 Task: Search one way flight ticket for 1 adult, 6 children, 1 infant in seat and 1 infant on lap in business from Grand Forks: Grand Forks International Airport to Rock Springs: Southwest Wyoming Regional Airport (rock Springs Sweetwater County Airport) on 8-5-2023. Number of bags: 2 checked bags. Price is upto 95000. Outbound departure time preference is 17:45.
Action: Mouse moved to (355, 291)
Screenshot: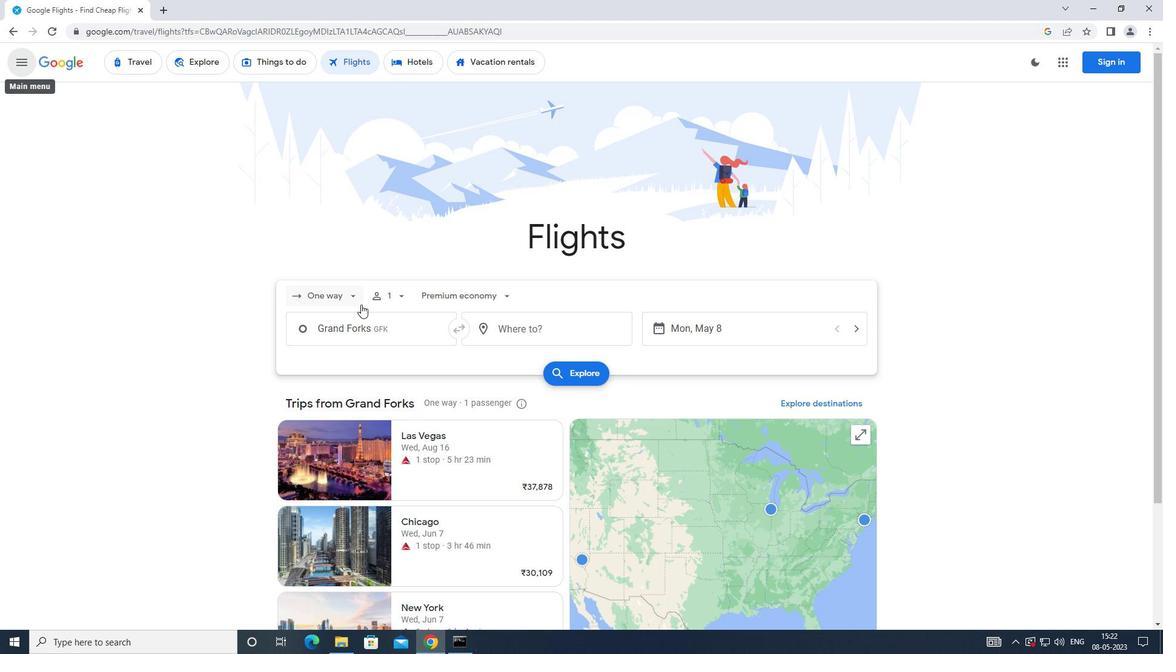 
Action: Mouse pressed left at (355, 291)
Screenshot: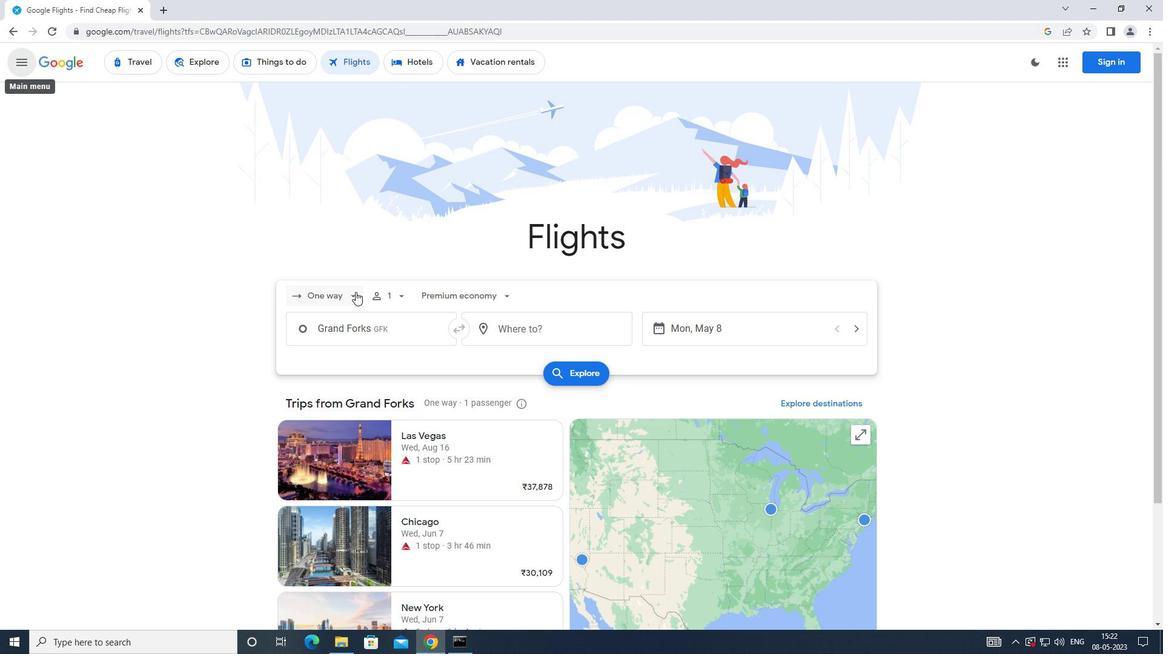 
Action: Mouse moved to (350, 358)
Screenshot: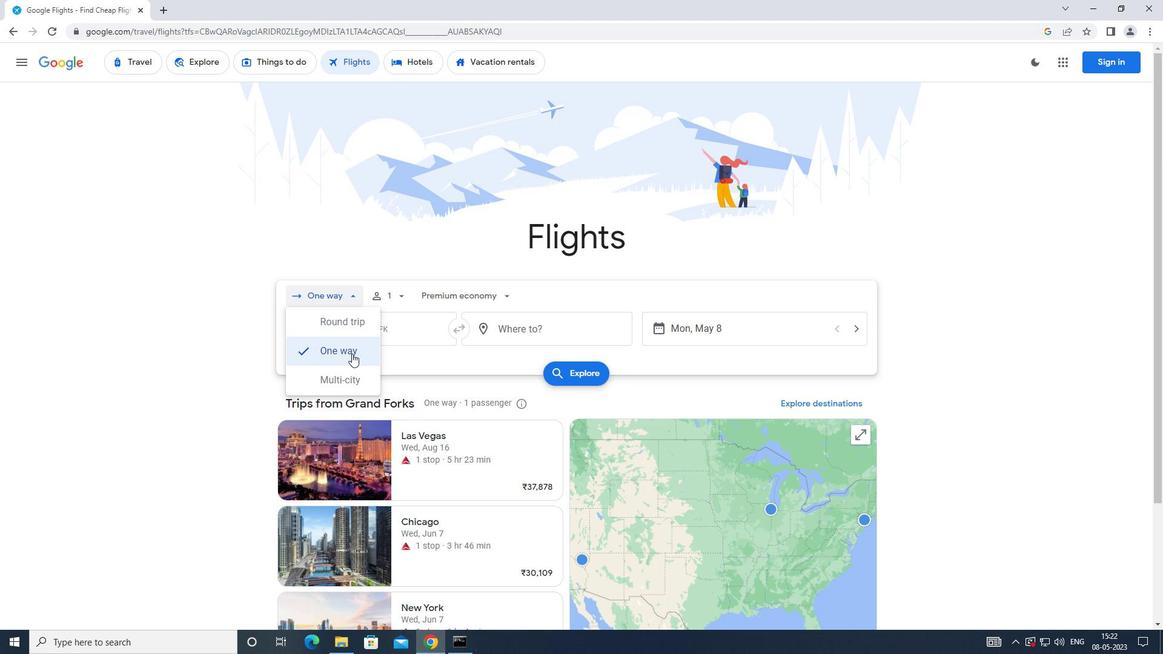 
Action: Mouse pressed left at (350, 358)
Screenshot: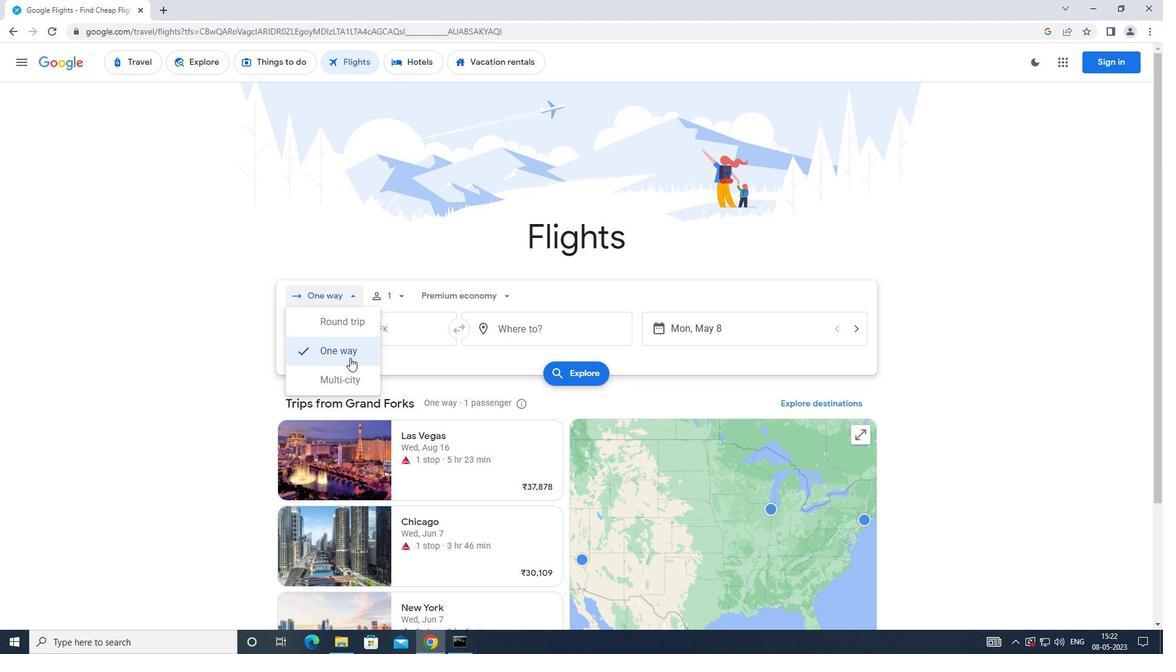 
Action: Mouse moved to (402, 298)
Screenshot: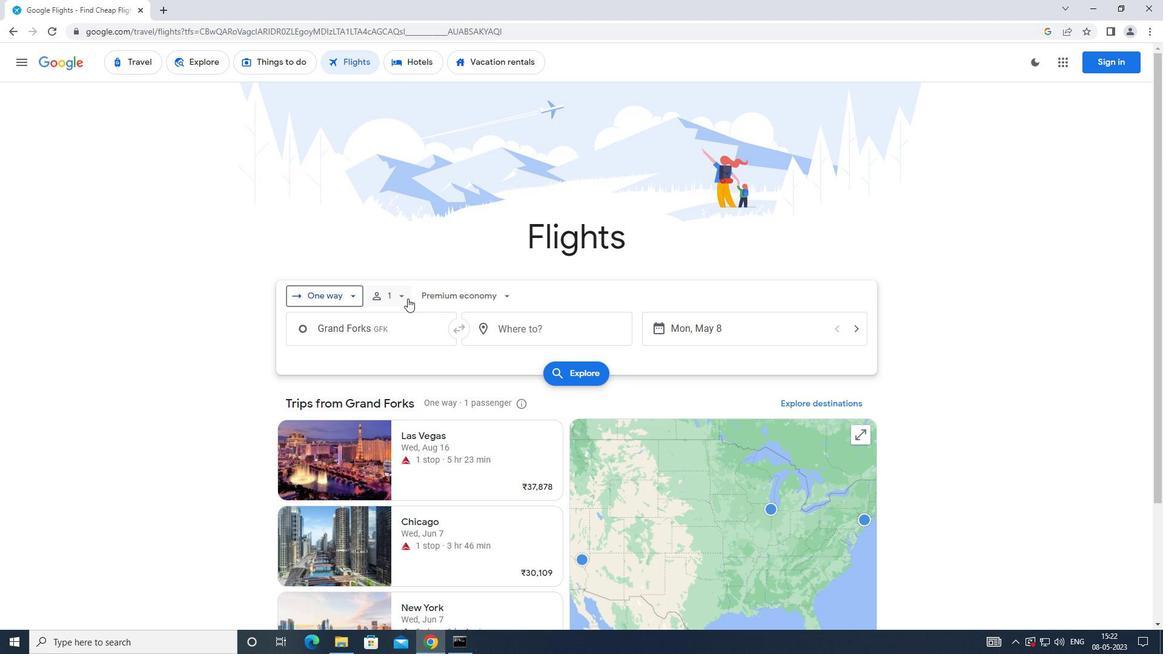 
Action: Mouse pressed left at (402, 298)
Screenshot: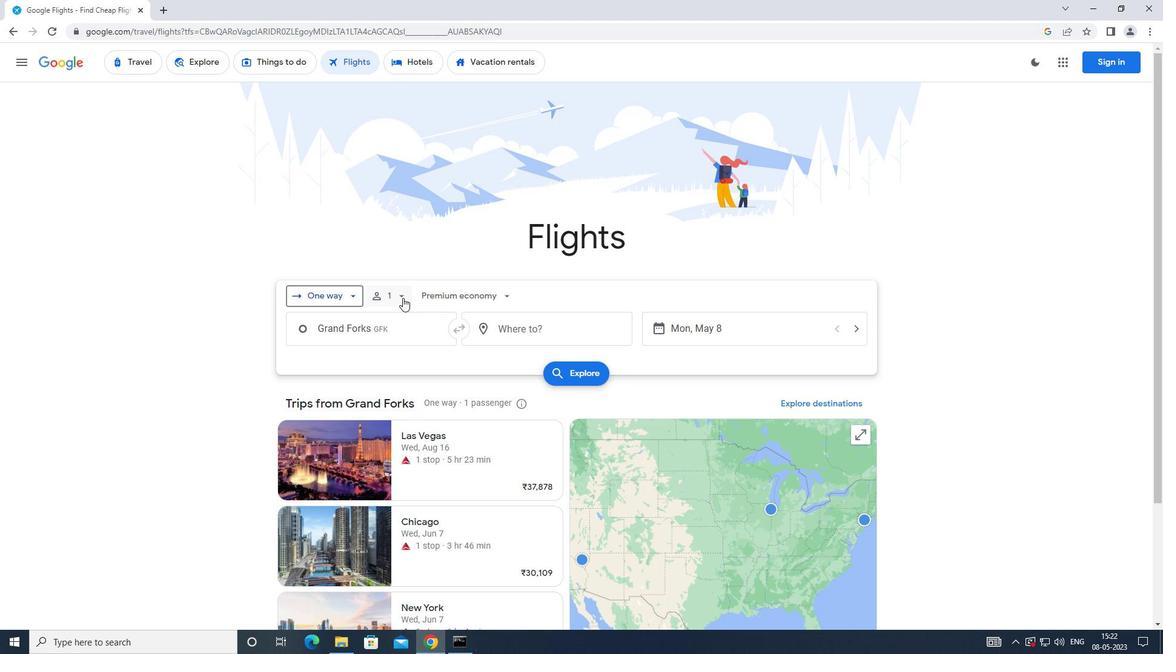 
Action: Mouse moved to (493, 354)
Screenshot: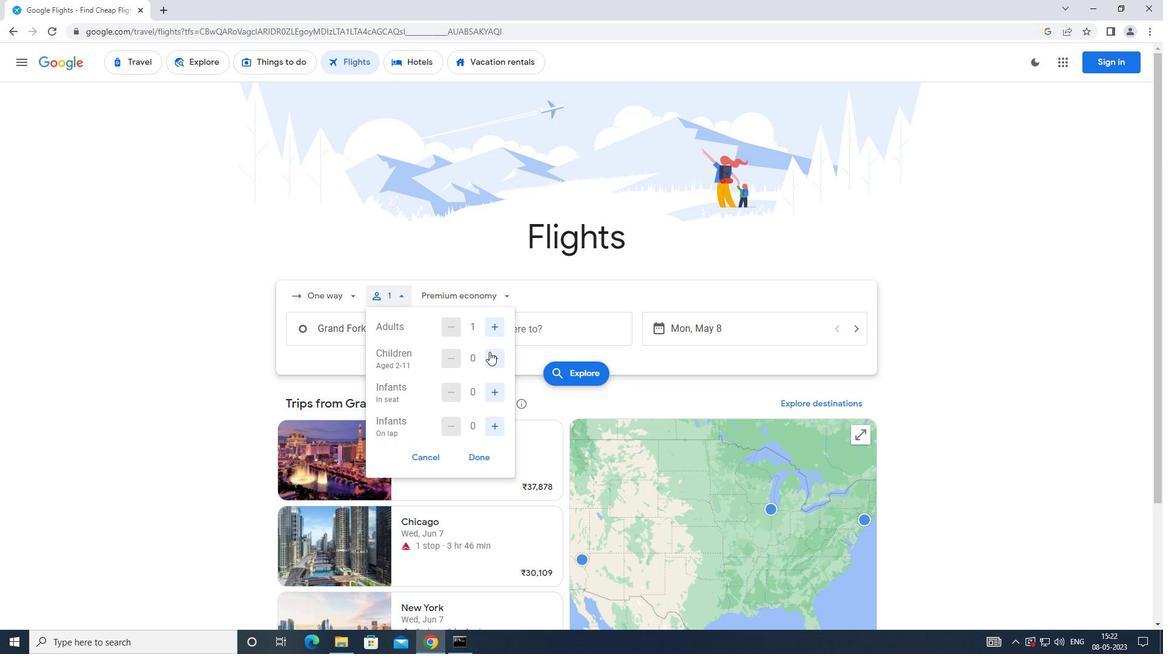 
Action: Mouse pressed left at (493, 354)
Screenshot: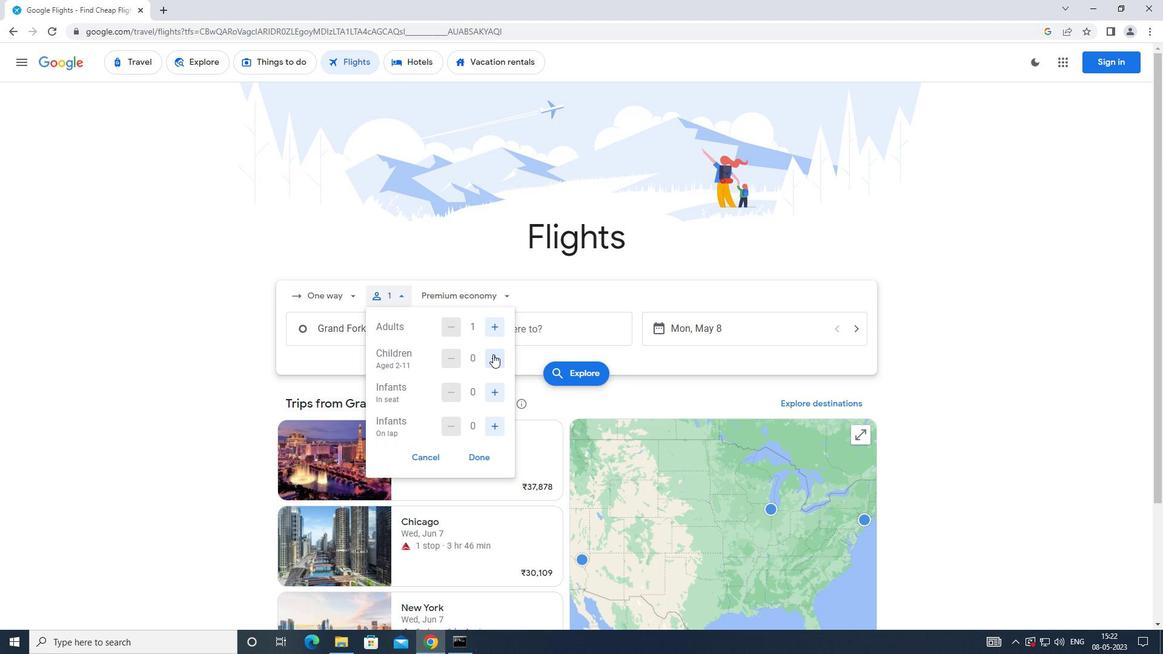 
Action: Mouse pressed left at (493, 354)
Screenshot: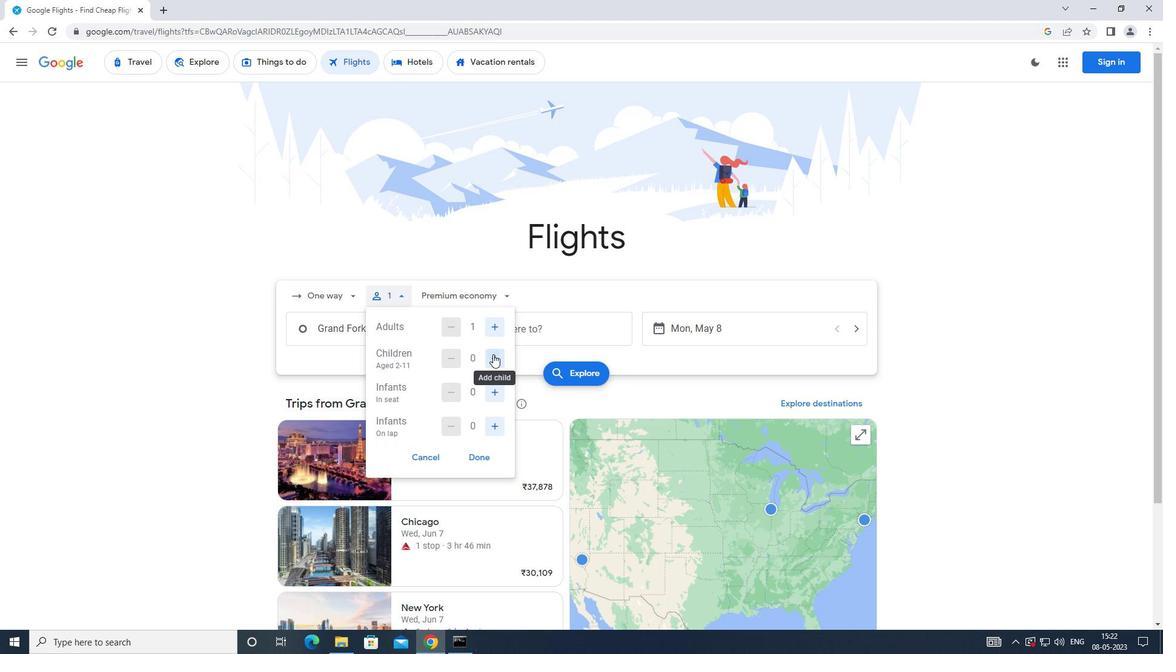 
Action: Mouse pressed left at (493, 354)
Screenshot: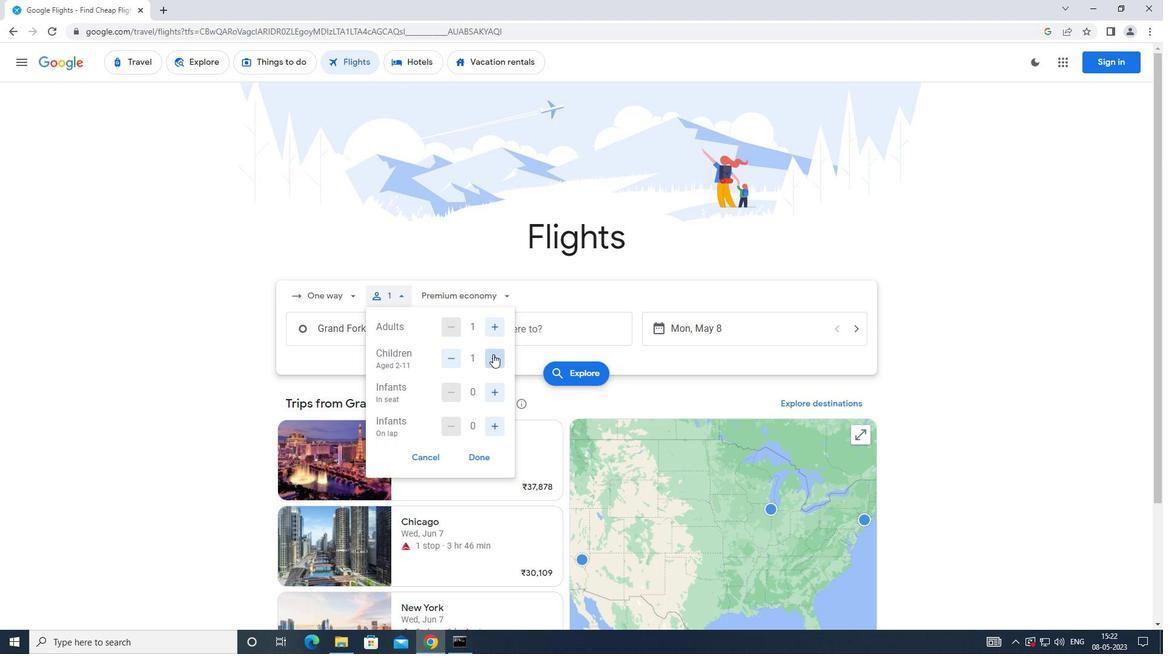 
Action: Mouse pressed left at (493, 354)
Screenshot: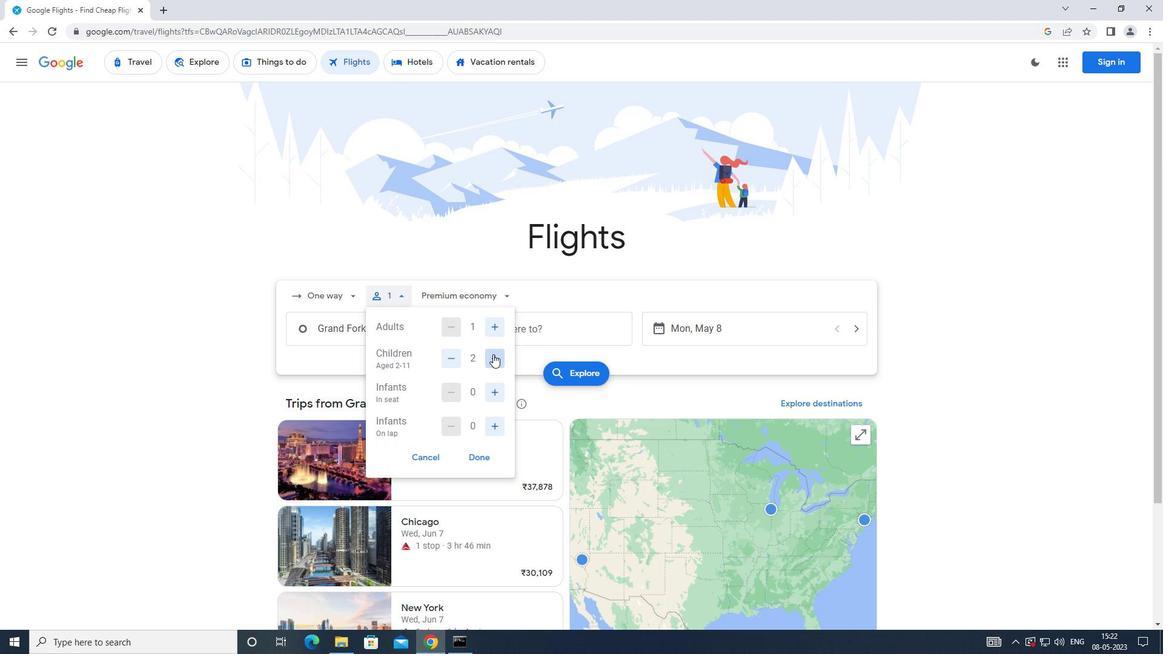 
Action: Mouse pressed left at (493, 354)
Screenshot: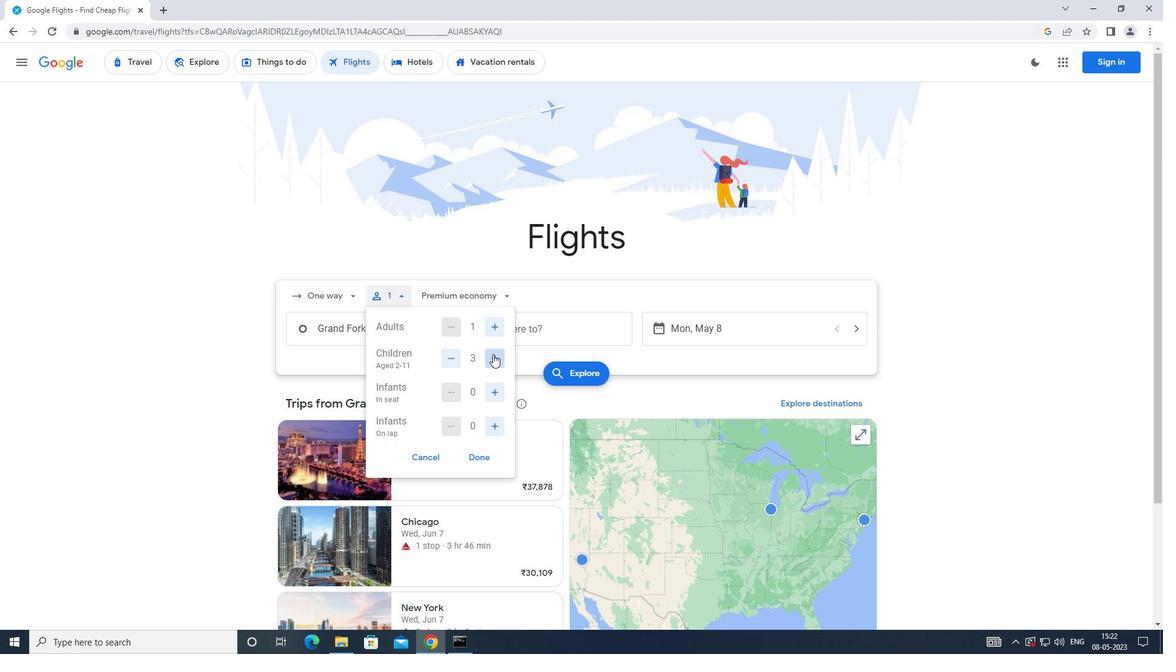 
Action: Mouse moved to (496, 359)
Screenshot: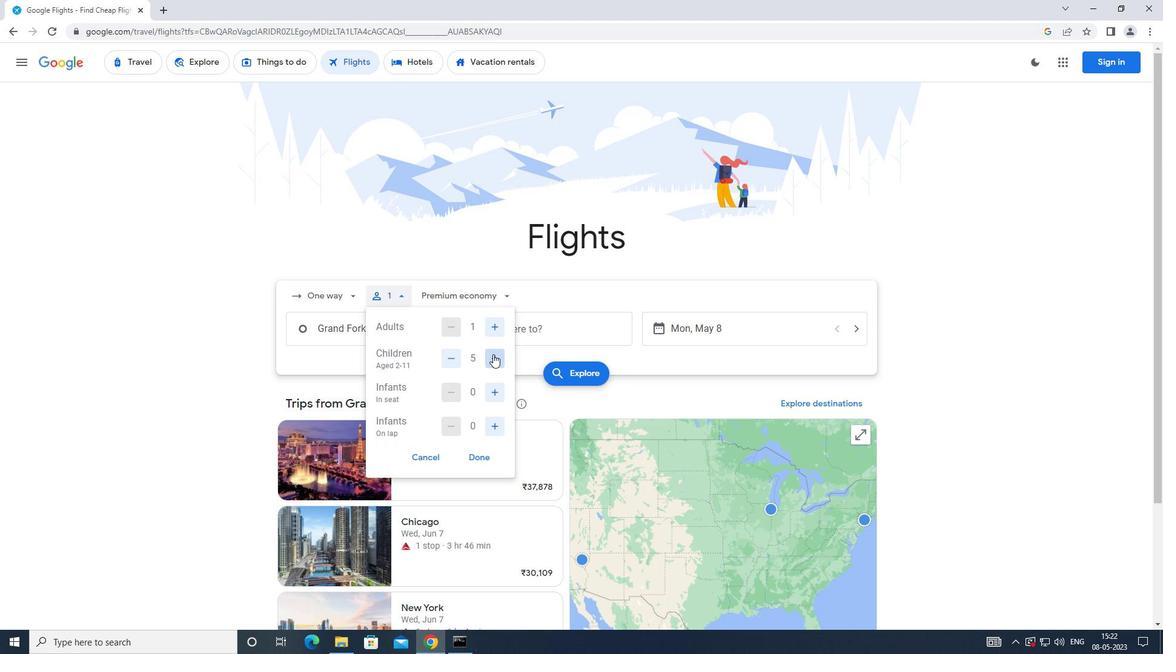 
Action: Mouse pressed left at (496, 359)
Screenshot: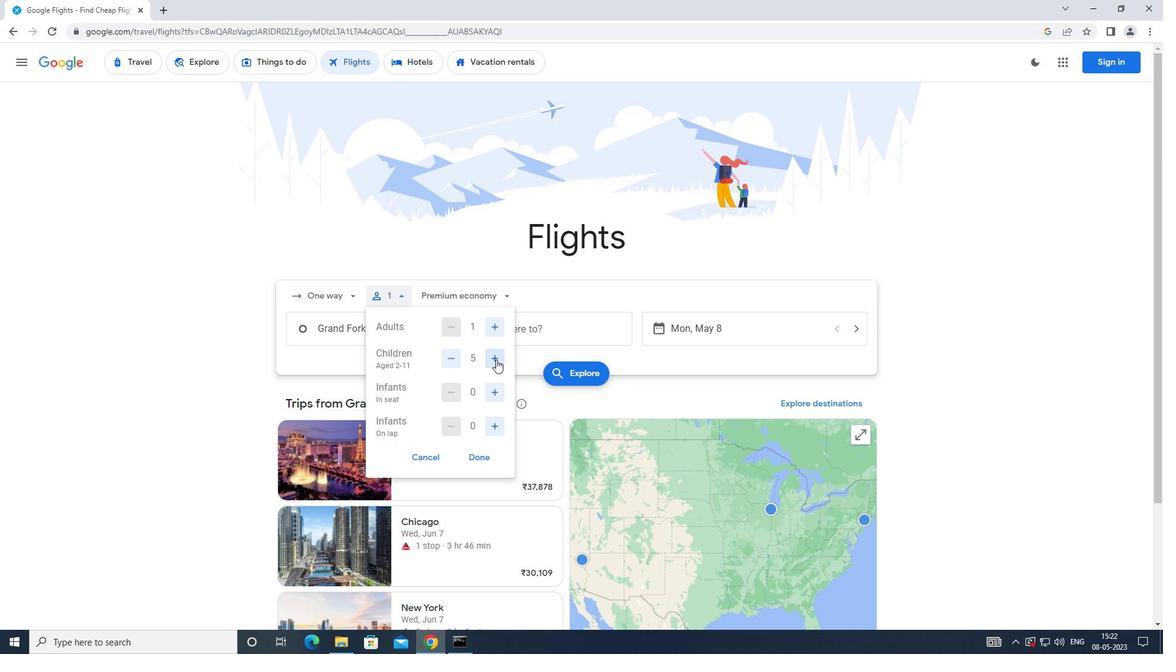 
Action: Mouse moved to (496, 390)
Screenshot: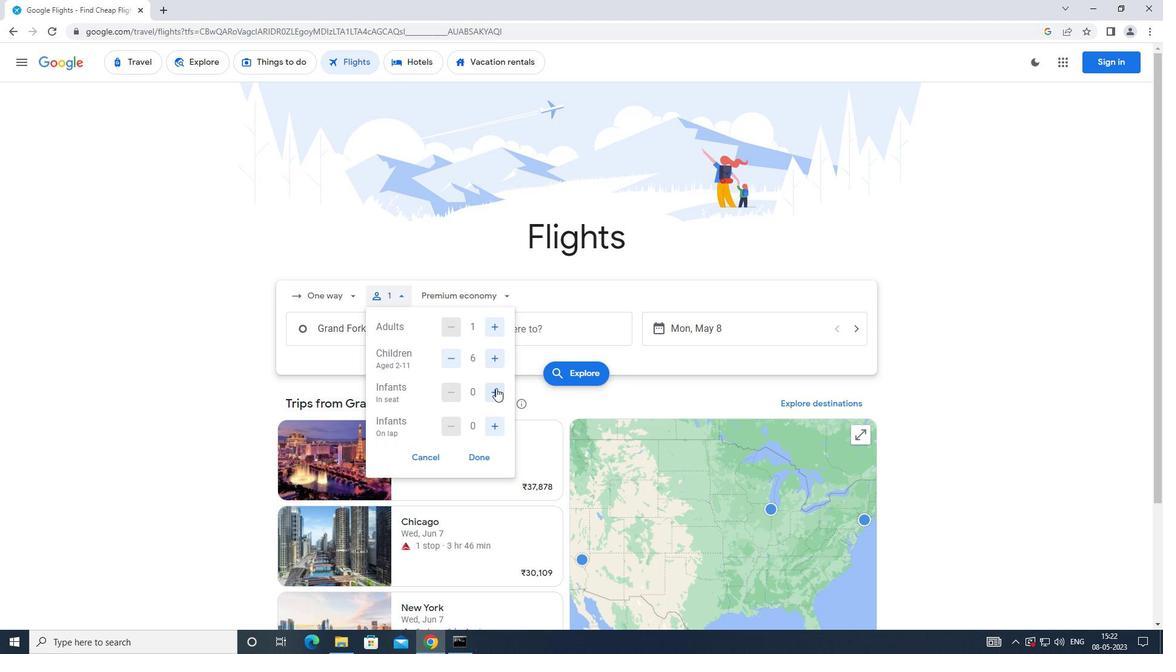
Action: Mouse pressed left at (496, 390)
Screenshot: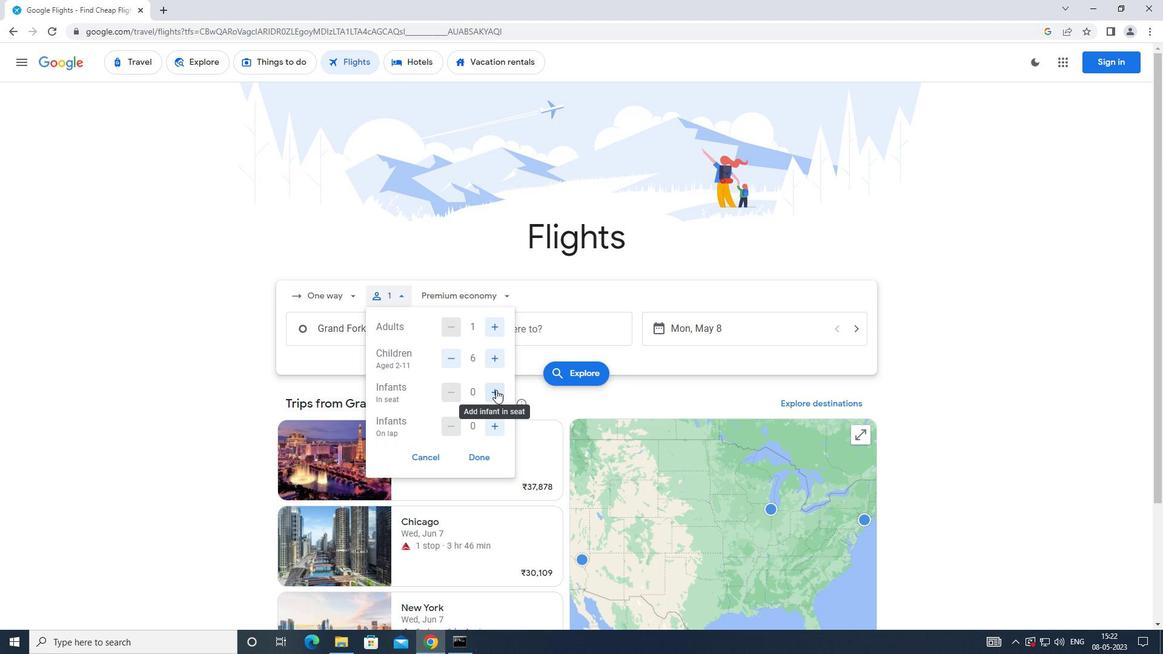 
Action: Mouse moved to (494, 422)
Screenshot: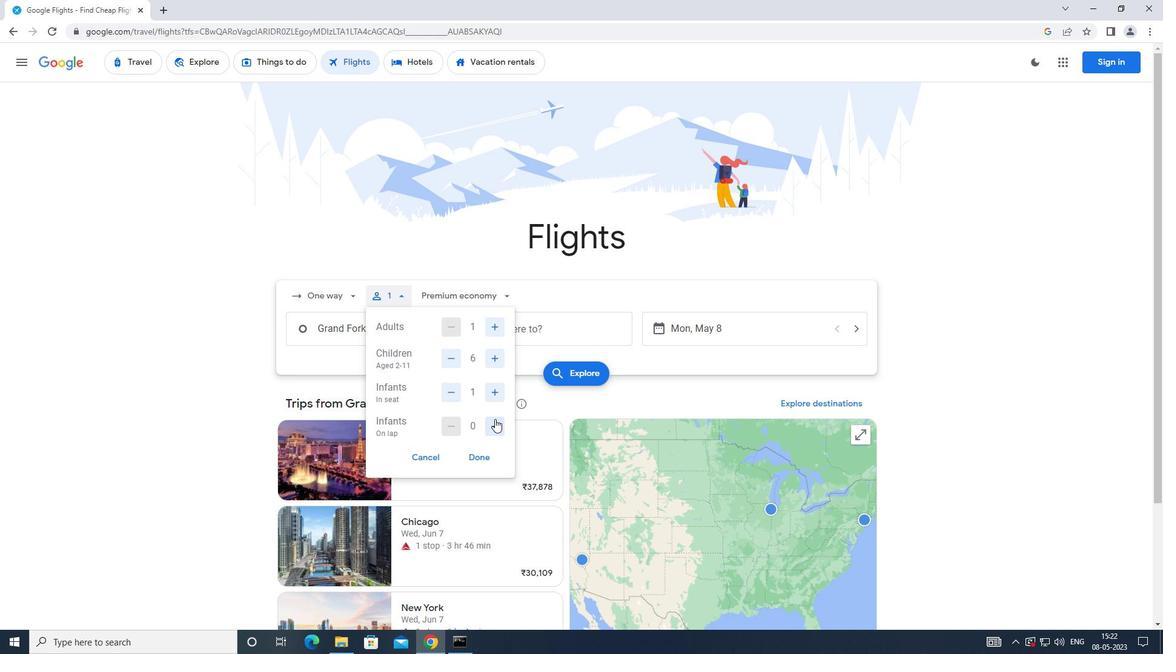 
Action: Mouse pressed left at (494, 422)
Screenshot: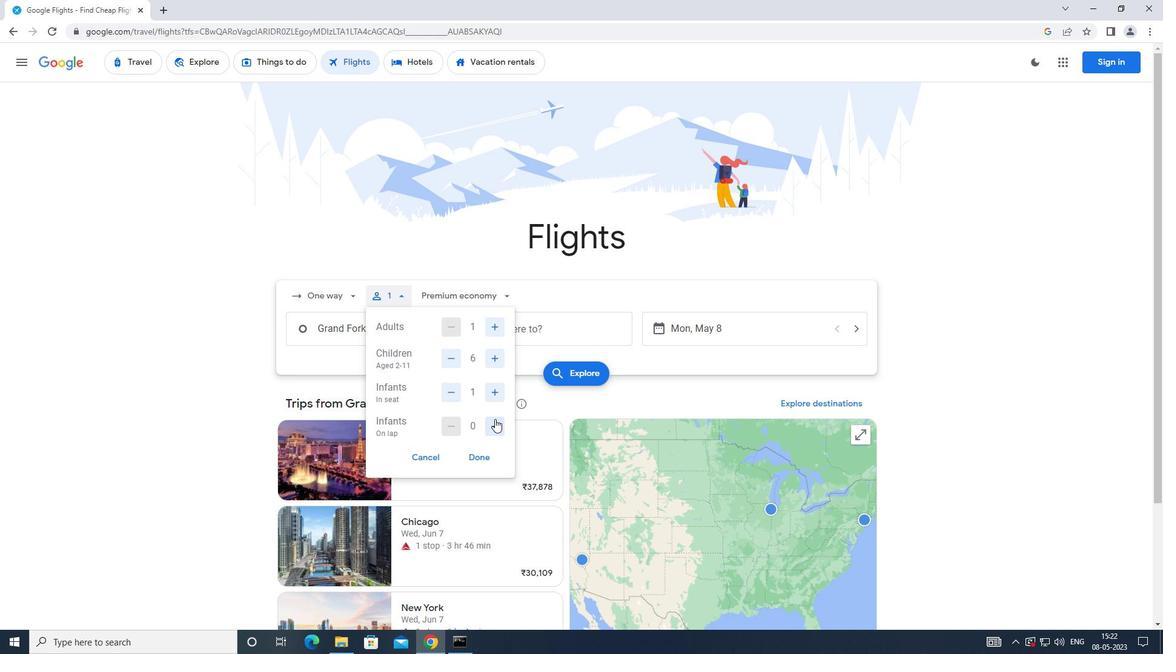 
Action: Mouse moved to (481, 451)
Screenshot: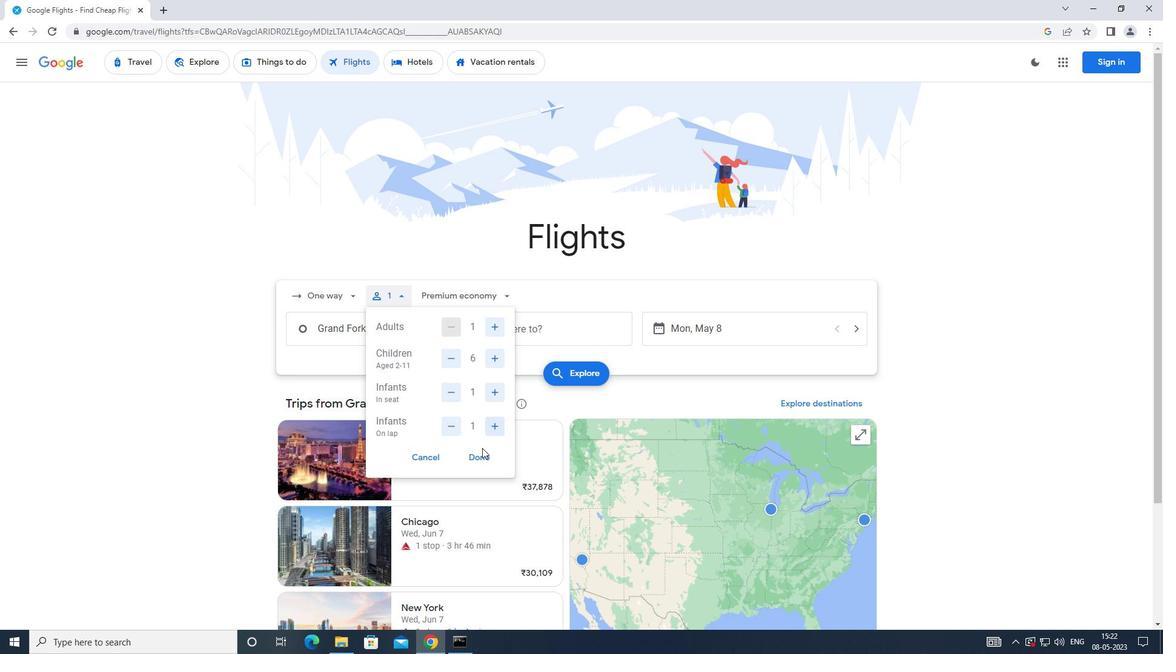 
Action: Mouse pressed left at (481, 451)
Screenshot: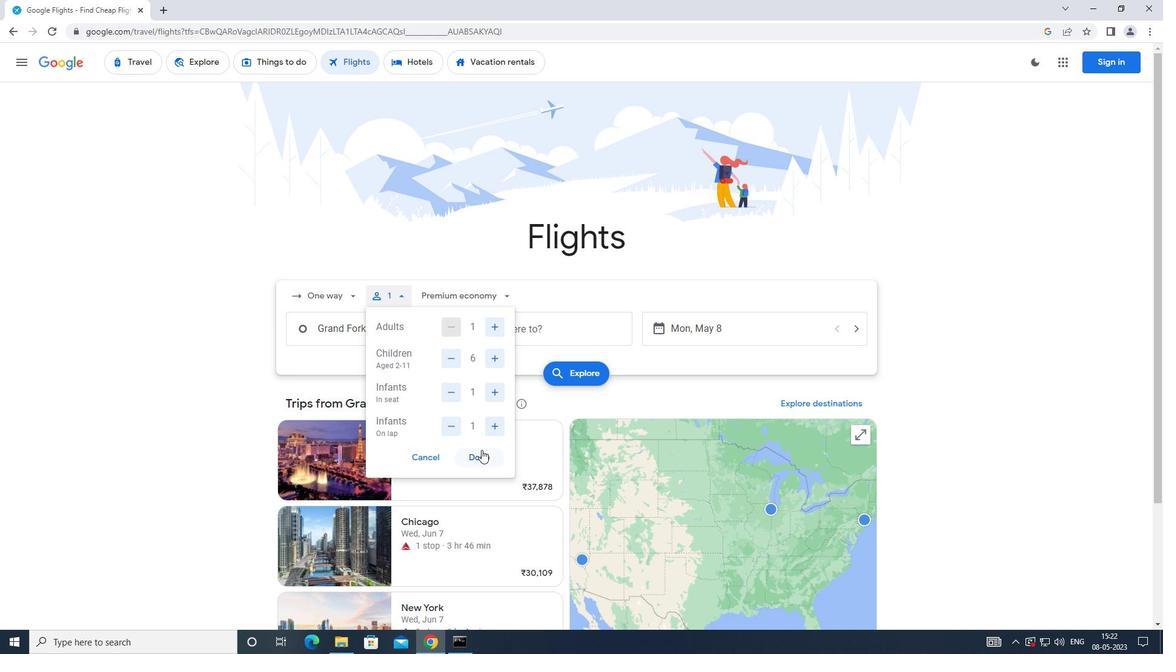 
Action: Mouse moved to (466, 296)
Screenshot: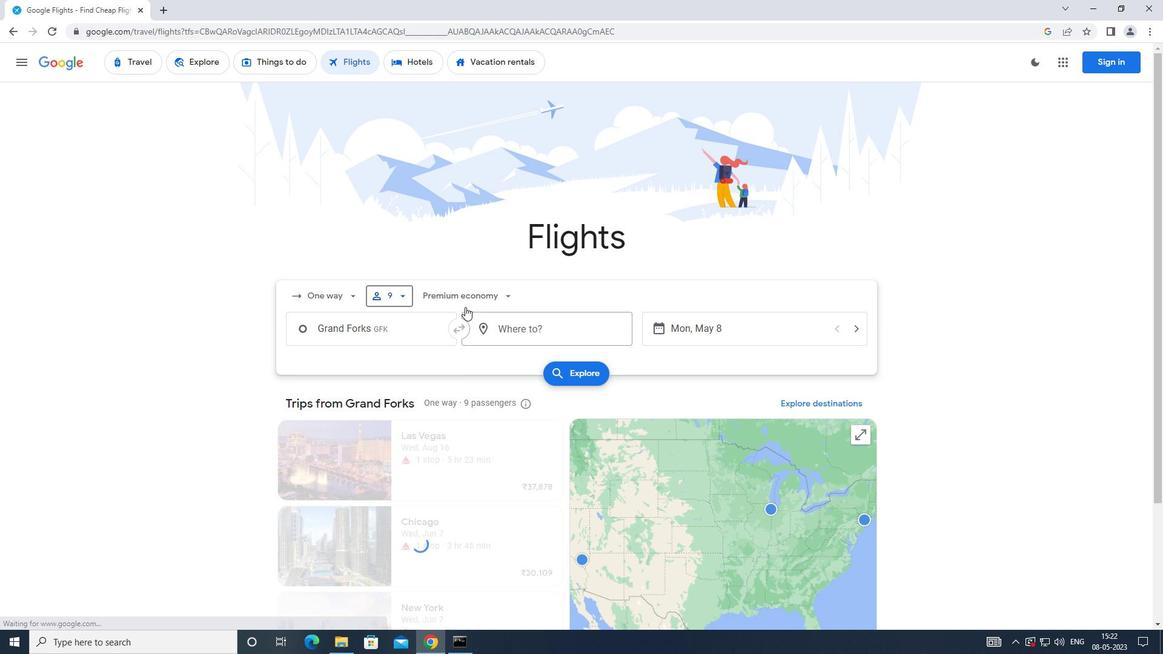 
Action: Mouse pressed left at (466, 296)
Screenshot: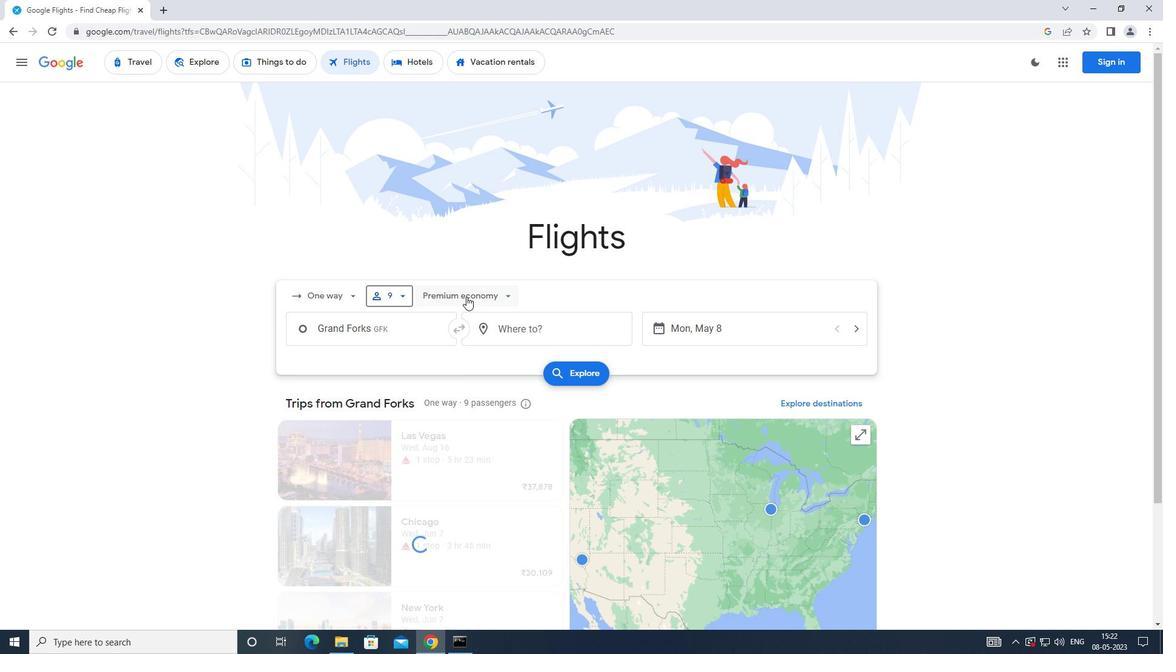 
Action: Mouse moved to (477, 374)
Screenshot: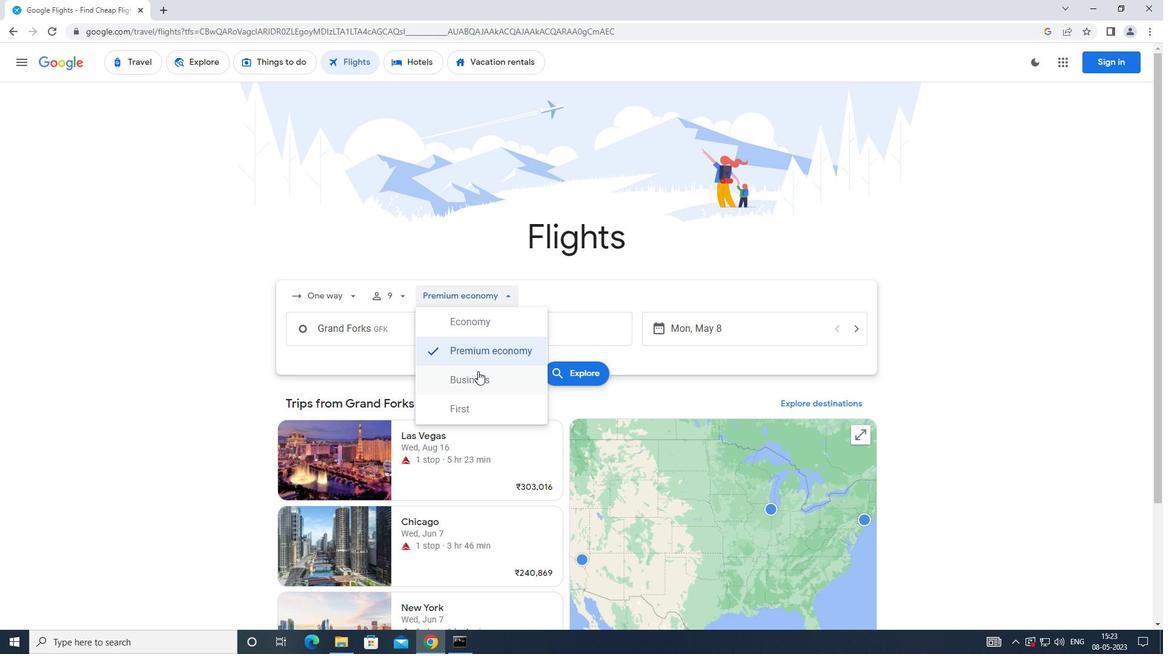 
Action: Mouse pressed left at (477, 374)
Screenshot: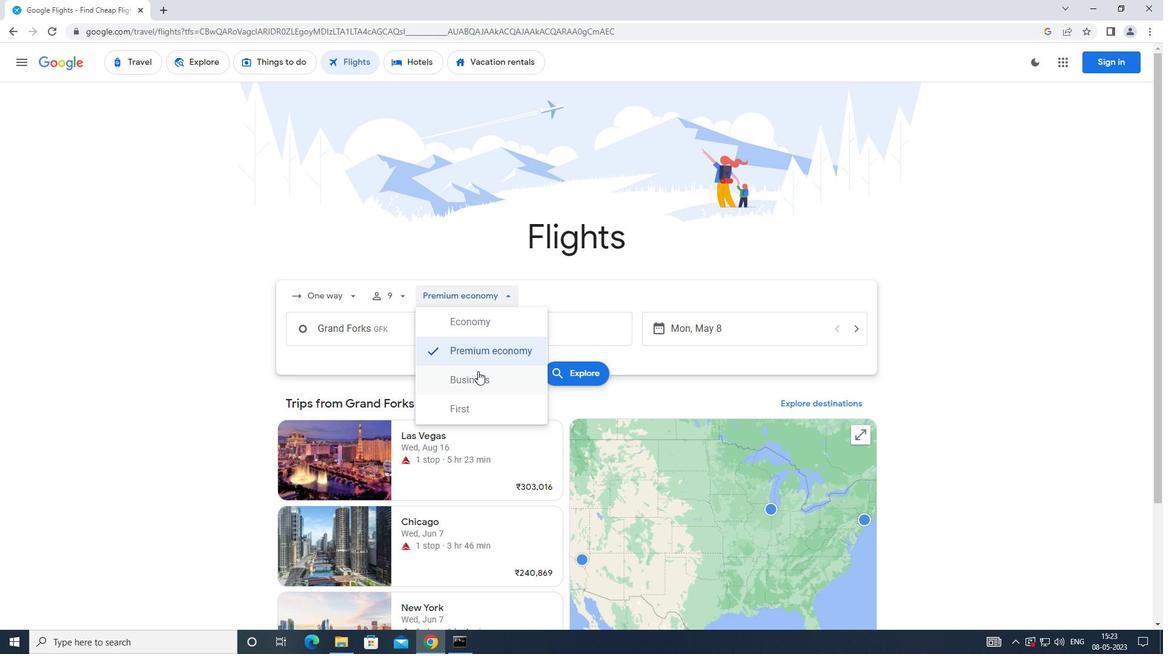 
Action: Mouse moved to (400, 325)
Screenshot: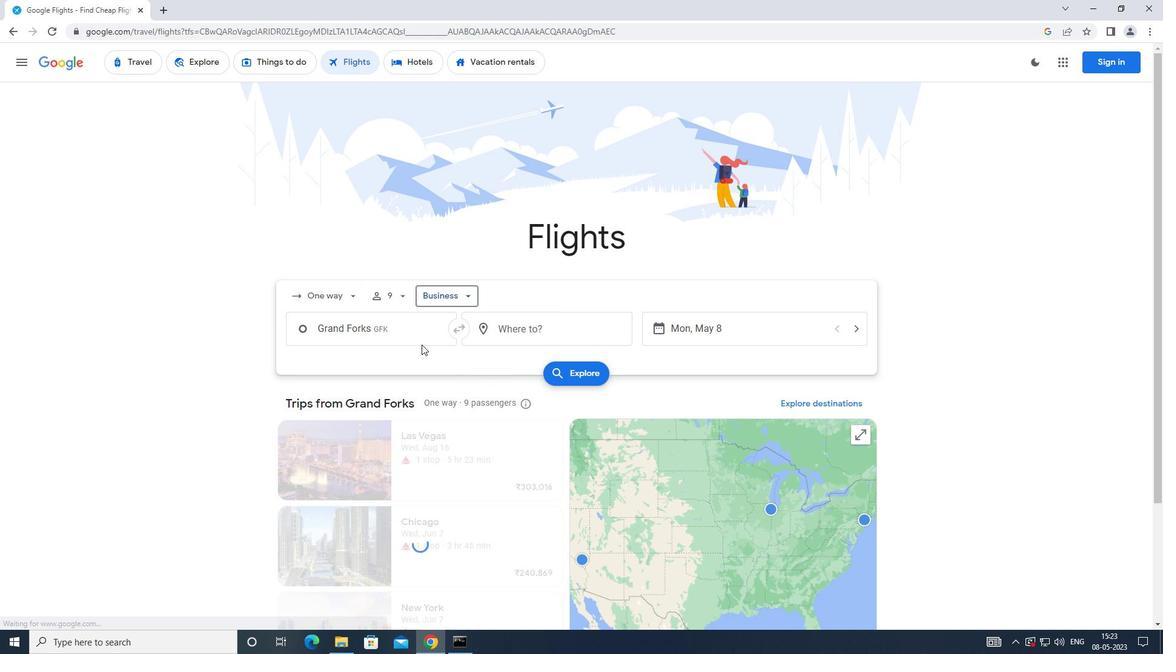 
Action: Mouse pressed left at (400, 325)
Screenshot: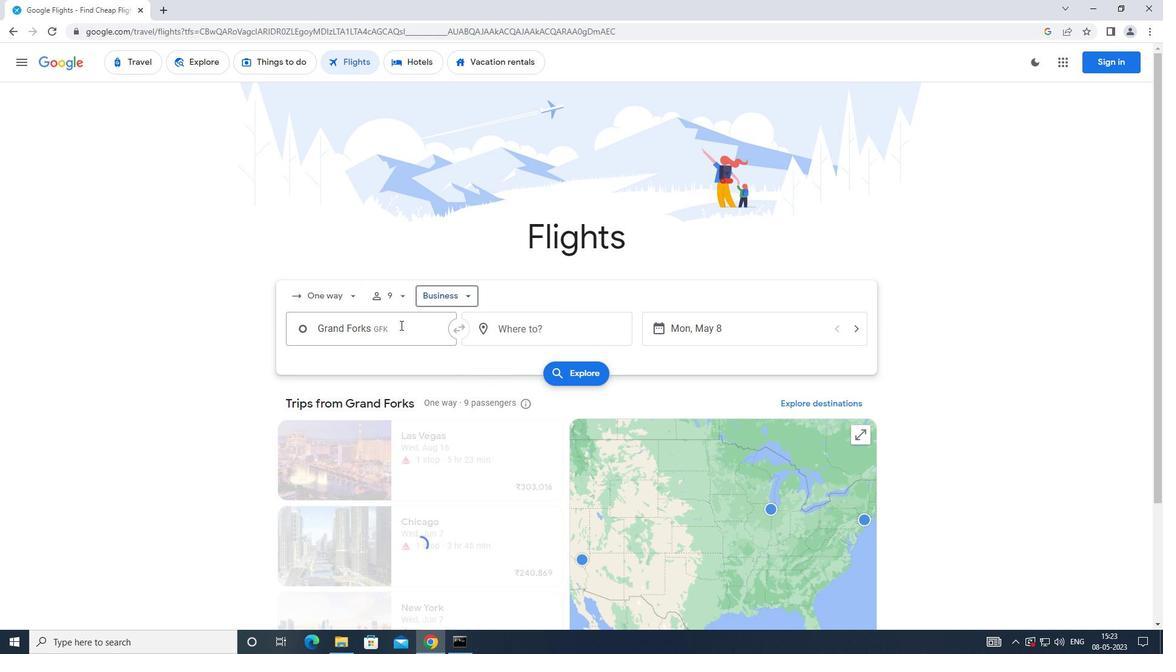 
Action: Mouse moved to (420, 408)
Screenshot: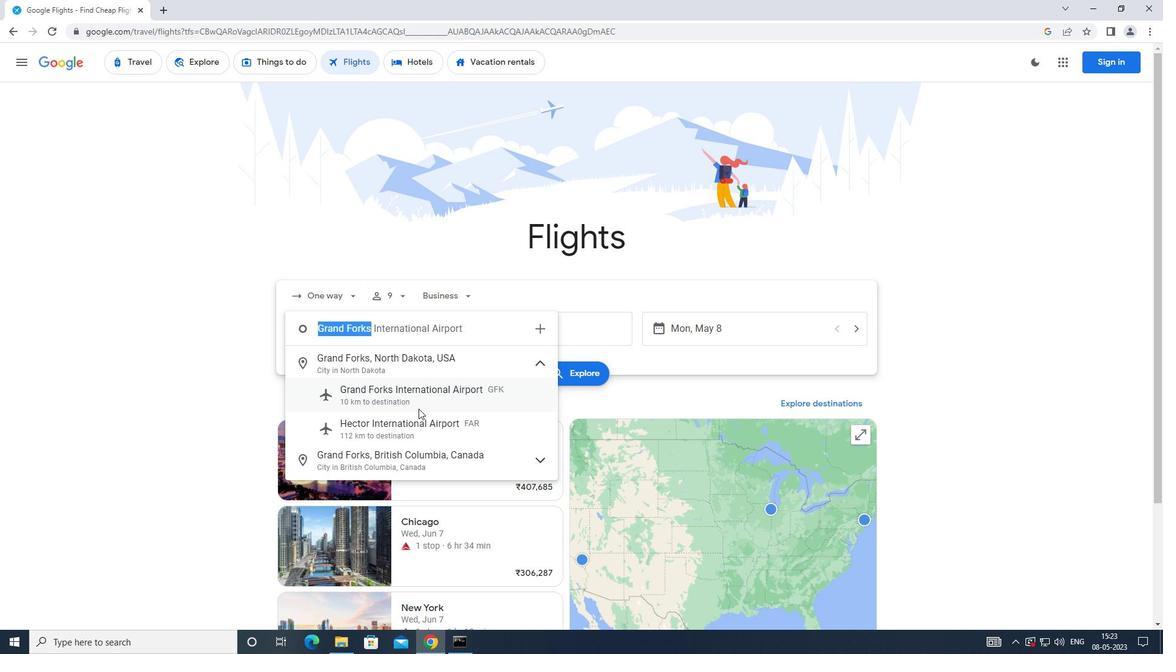 
Action: Mouse pressed left at (420, 408)
Screenshot: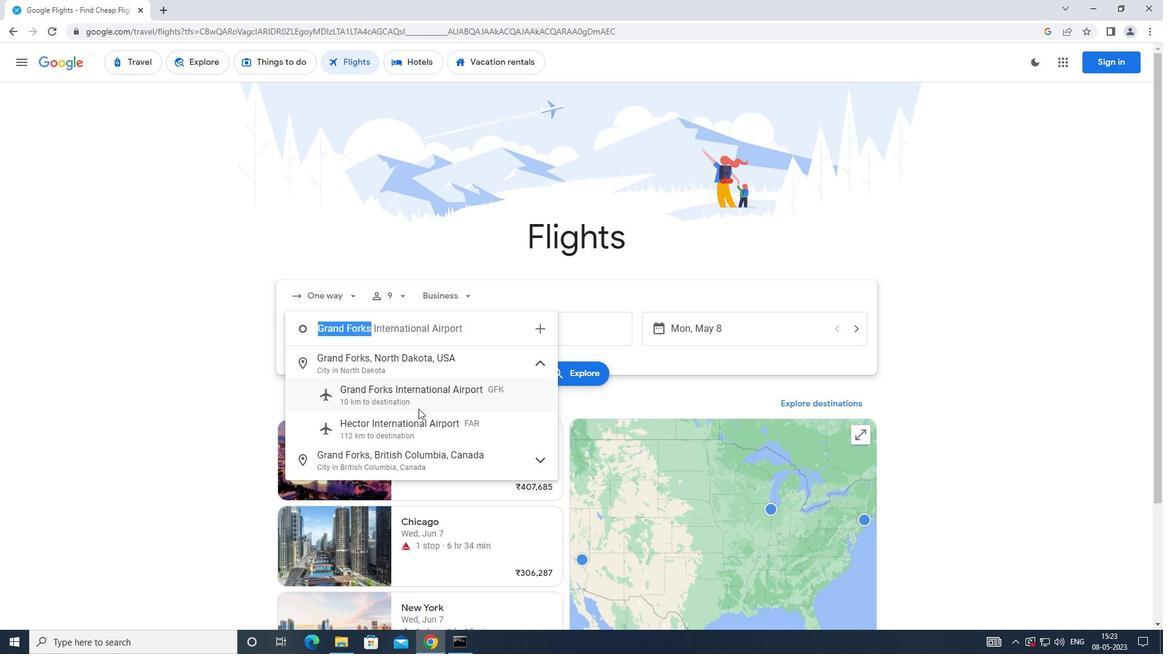
Action: Mouse moved to (547, 339)
Screenshot: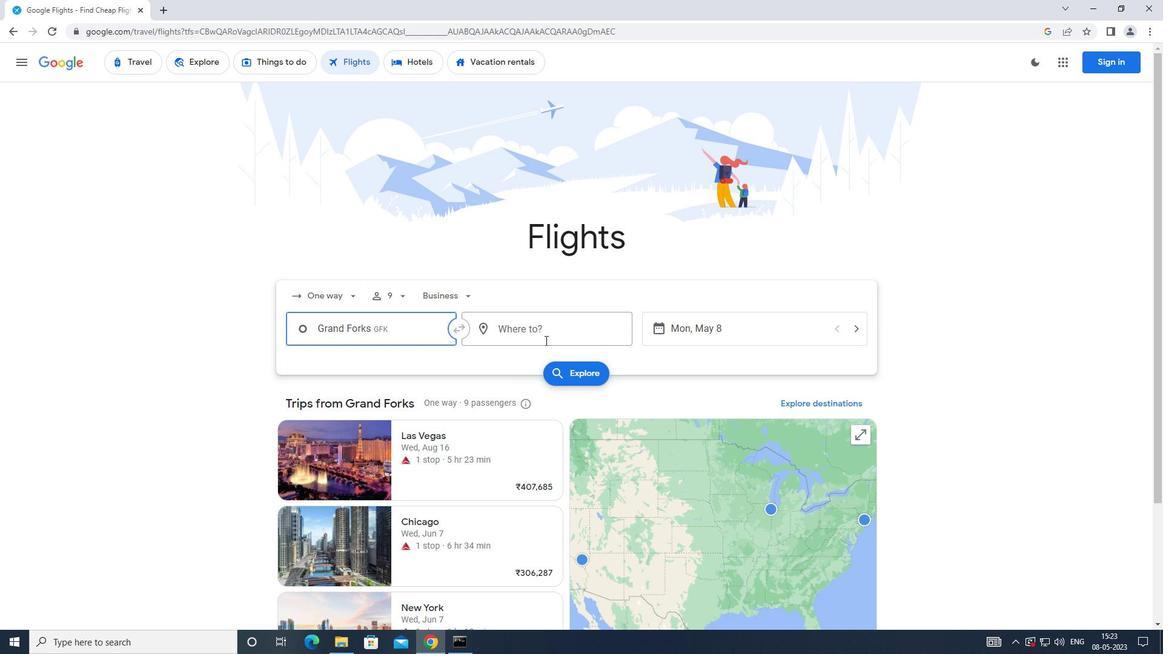 
Action: Mouse pressed left at (547, 339)
Screenshot: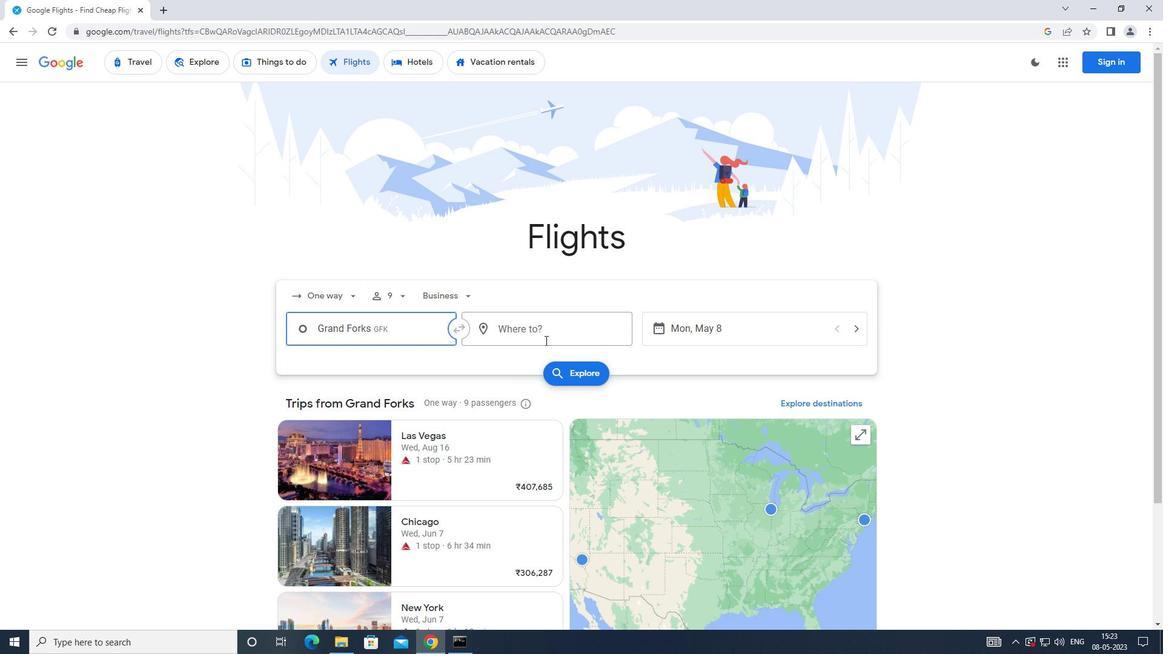 
Action: Mouse moved to (539, 449)
Screenshot: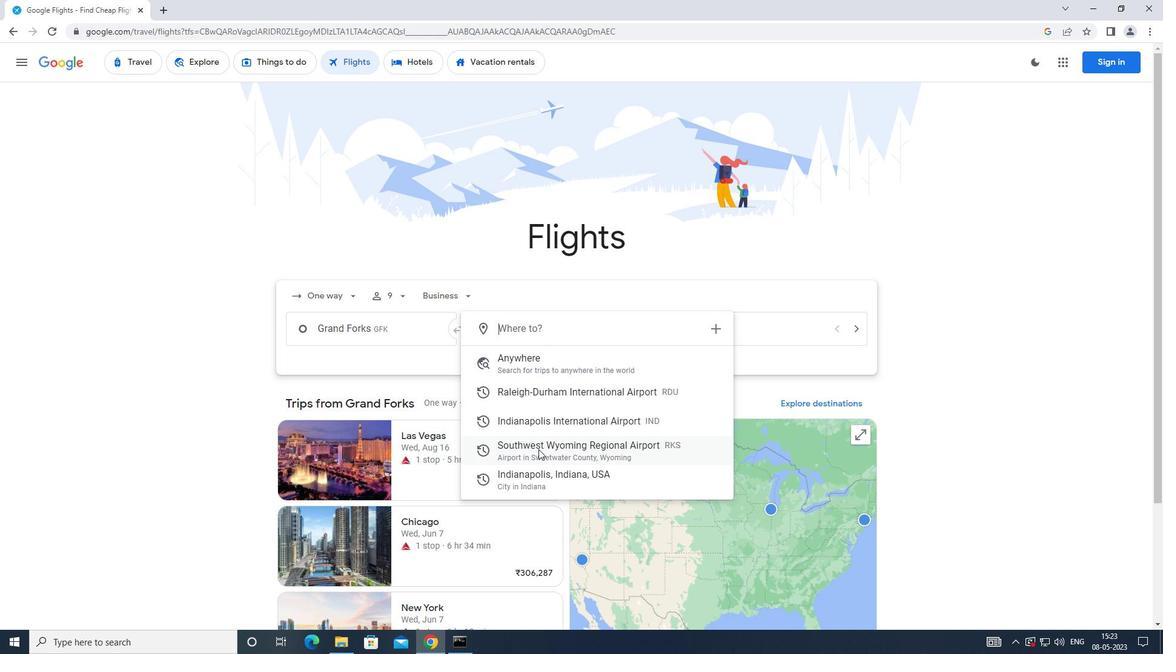 
Action: Mouse pressed left at (539, 449)
Screenshot: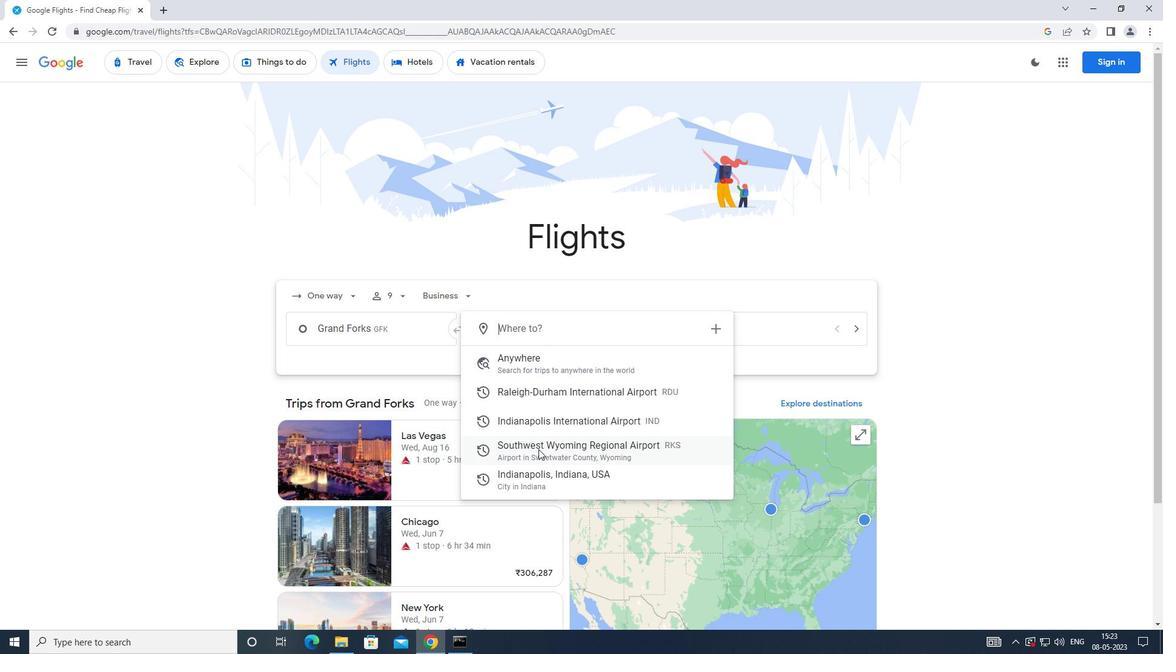 
Action: Mouse moved to (705, 334)
Screenshot: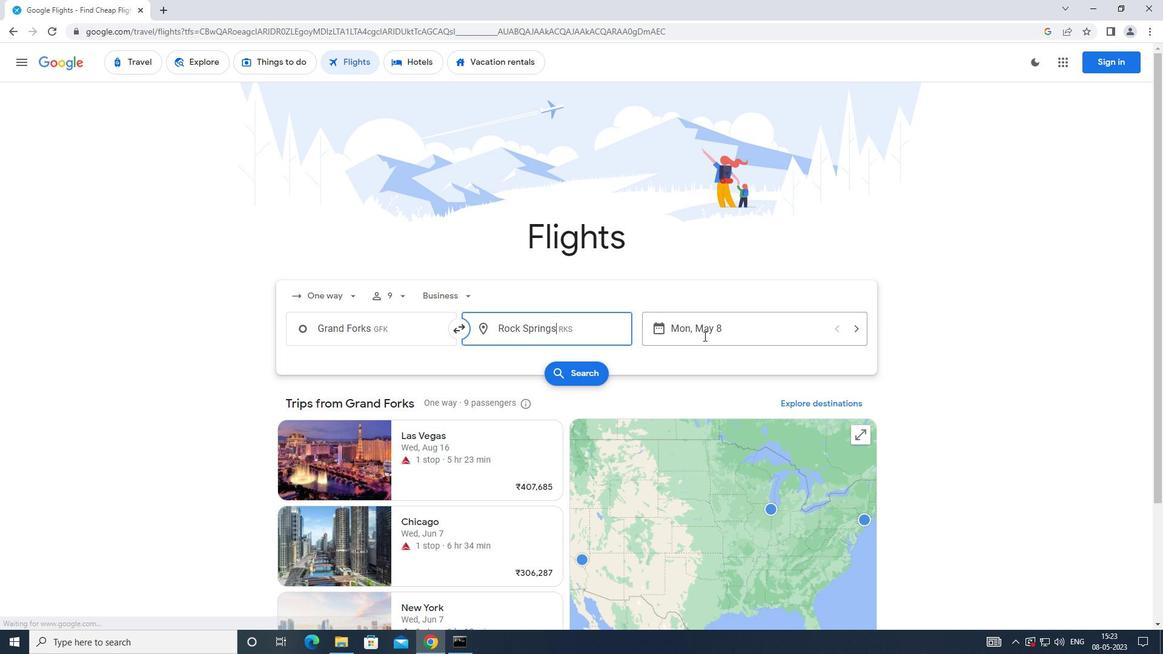 
Action: Mouse pressed left at (705, 334)
Screenshot: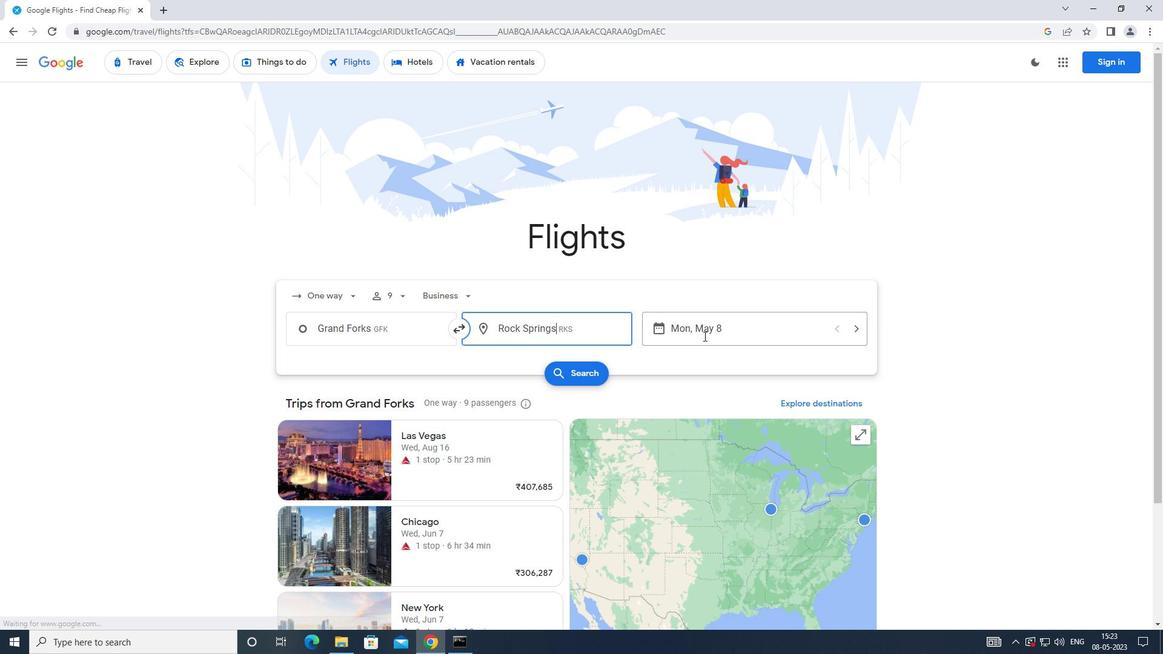 
Action: Mouse moved to (471, 439)
Screenshot: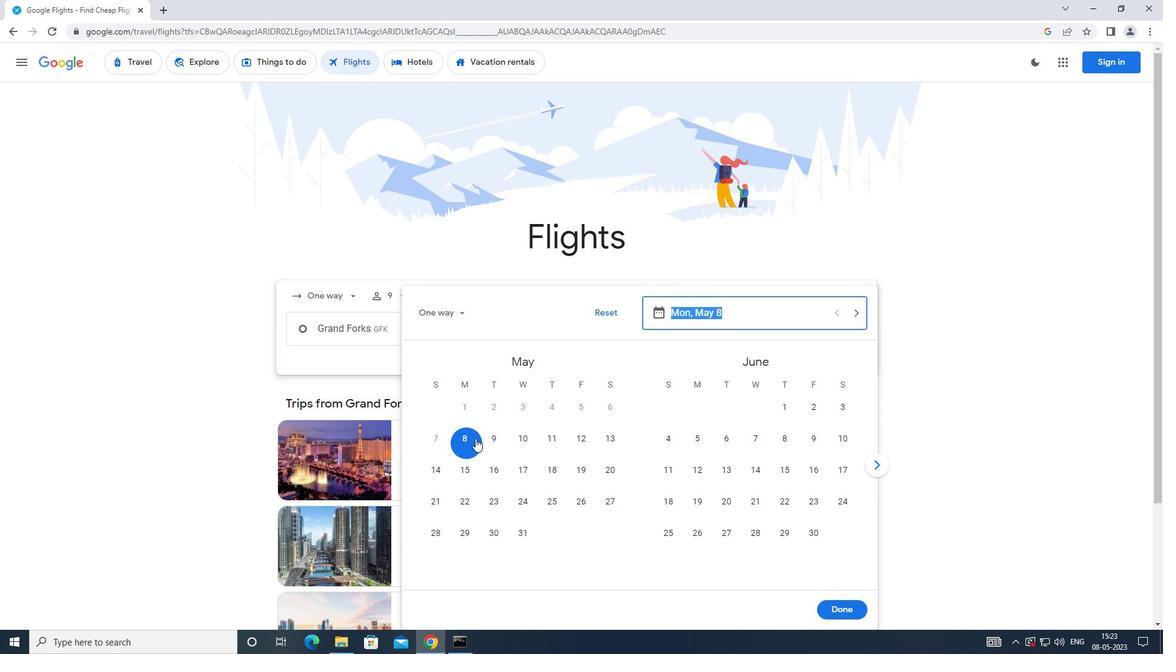 
Action: Mouse pressed left at (471, 439)
Screenshot: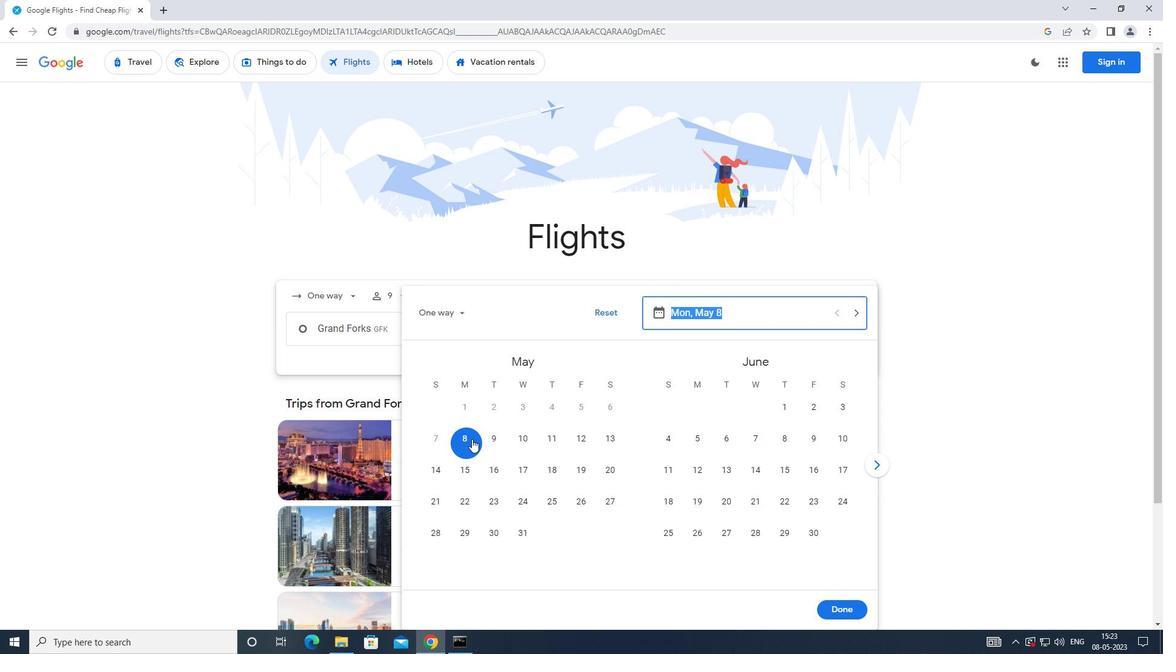
Action: Mouse moved to (840, 614)
Screenshot: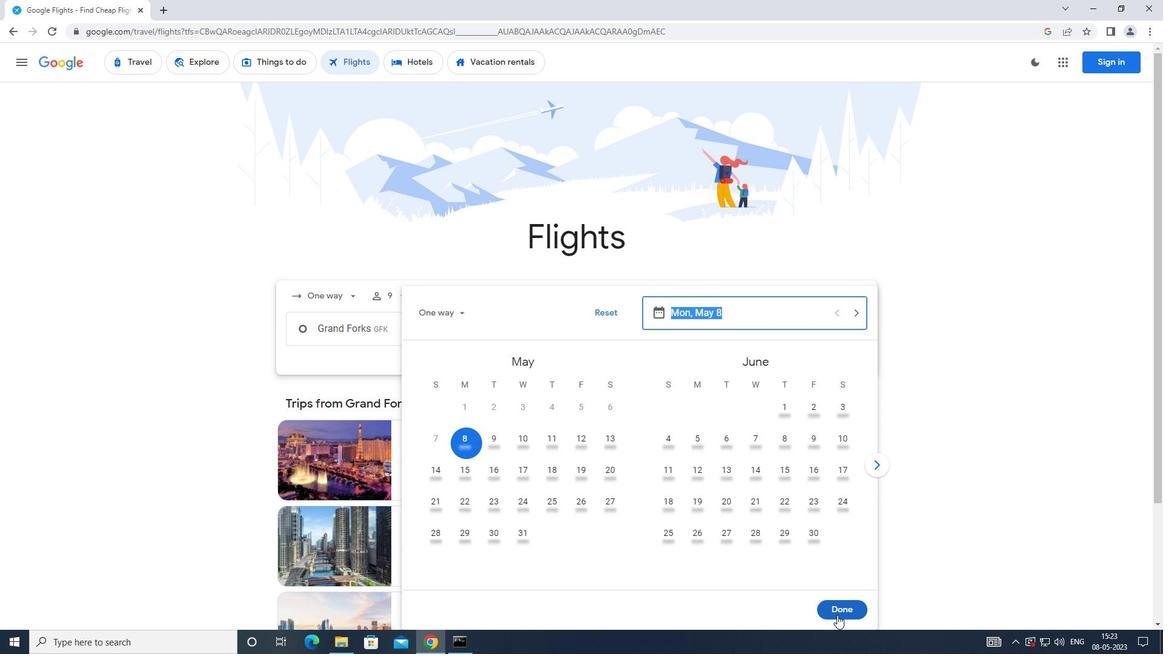 
Action: Mouse pressed left at (840, 614)
Screenshot: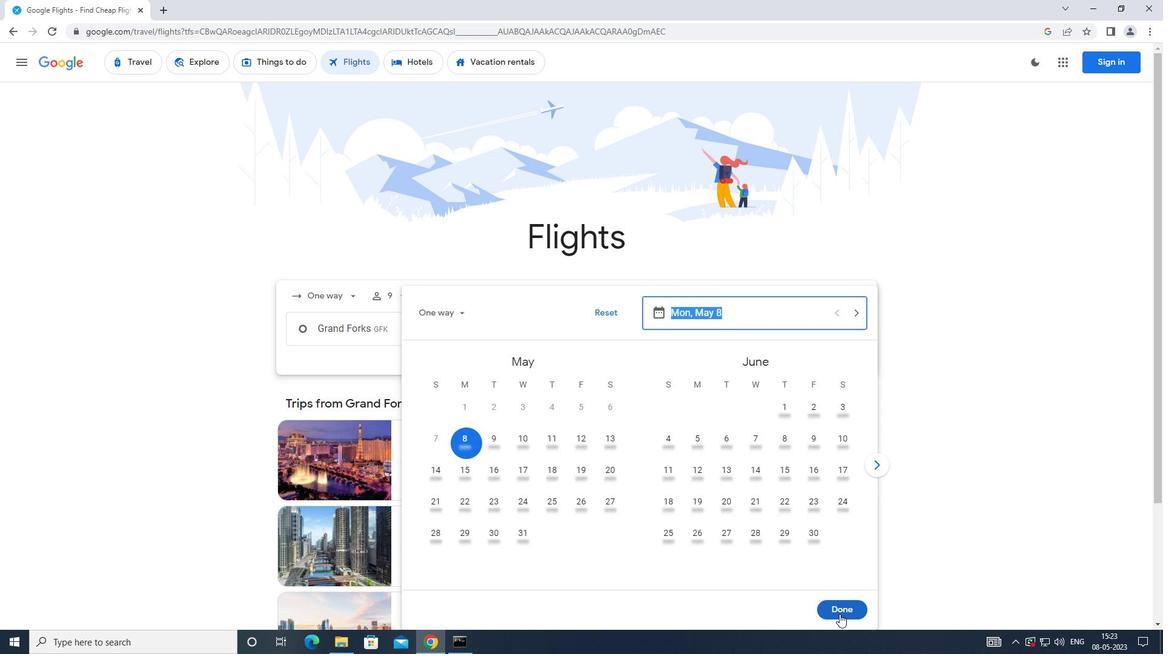 
Action: Mouse moved to (576, 378)
Screenshot: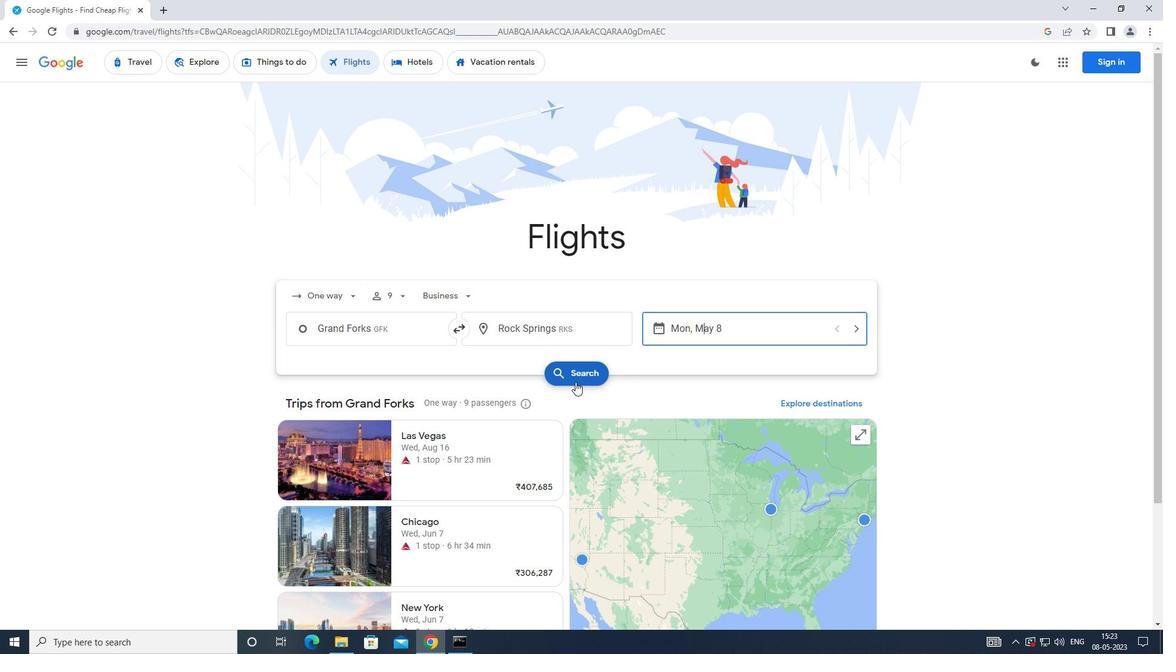 
Action: Mouse pressed left at (576, 378)
Screenshot: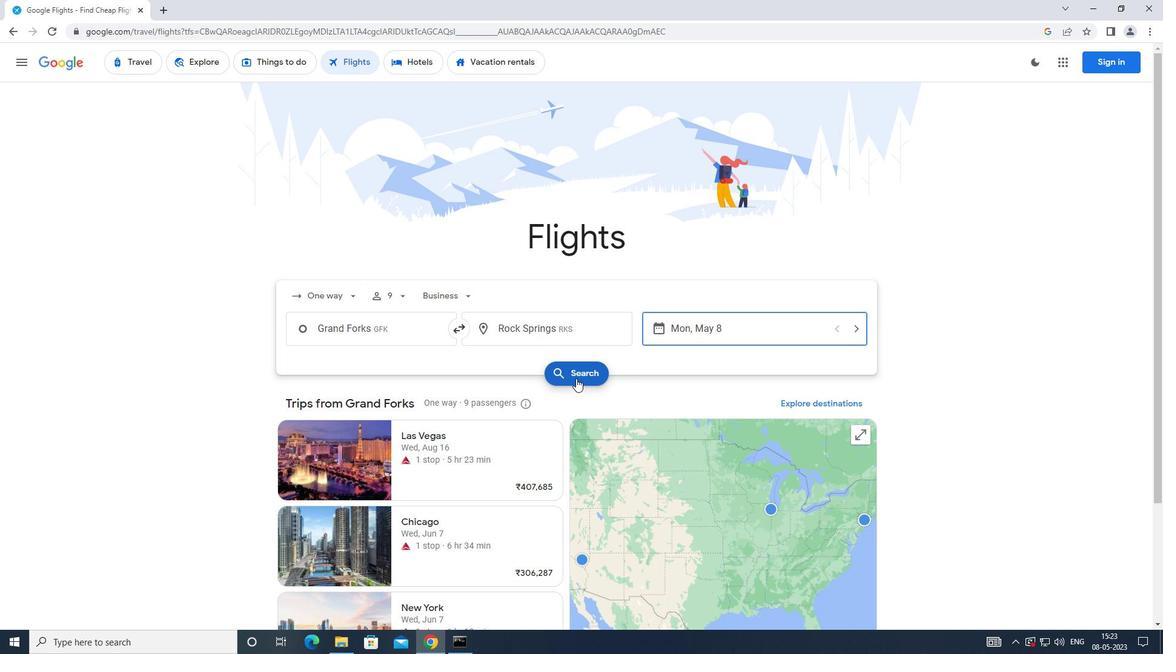 
Action: Mouse moved to (307, 173)
Screenshot: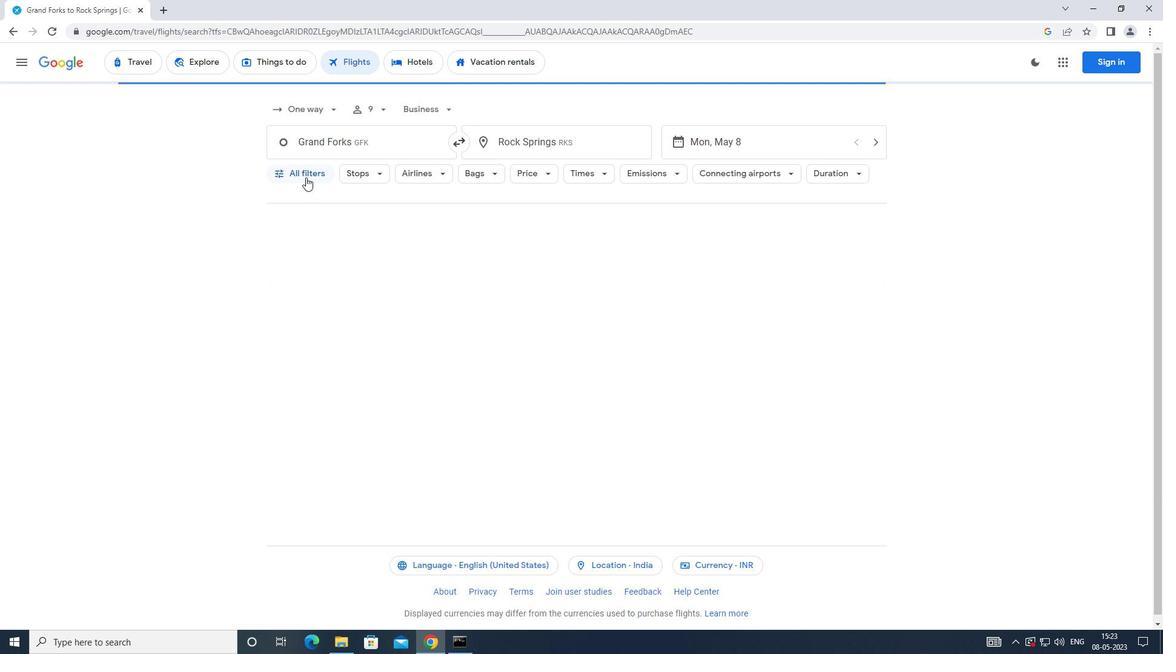 
Action: Mouse pressed left at (307, 173)
Screenshot: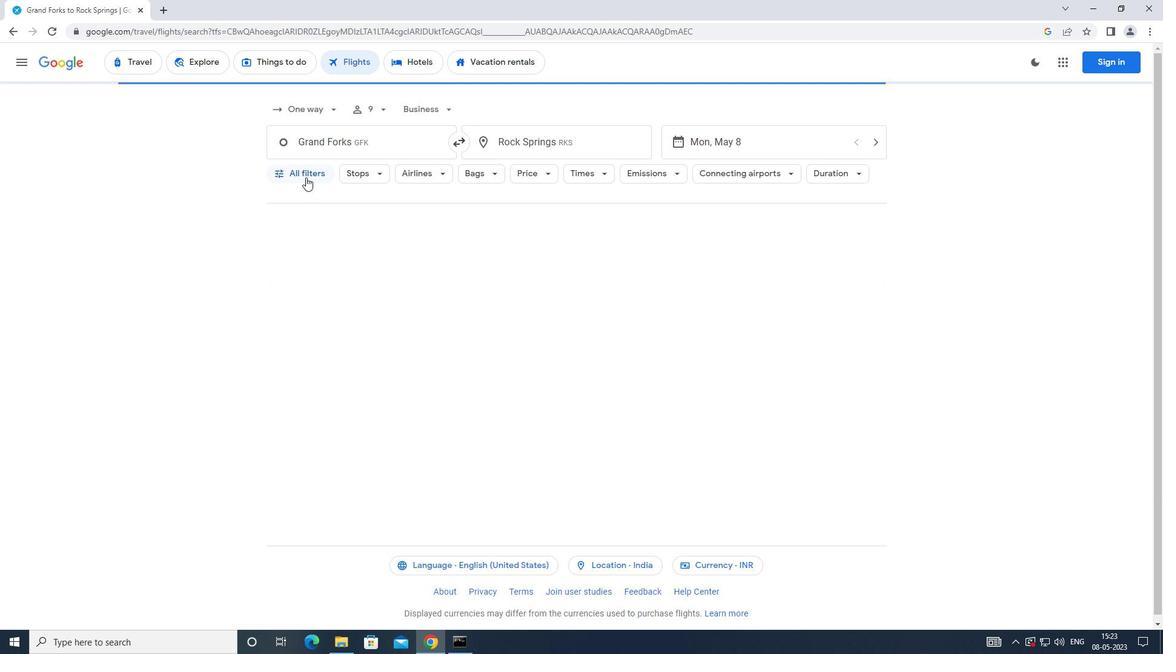 
Action: Mouse moved to (443, 432)
Screenshot: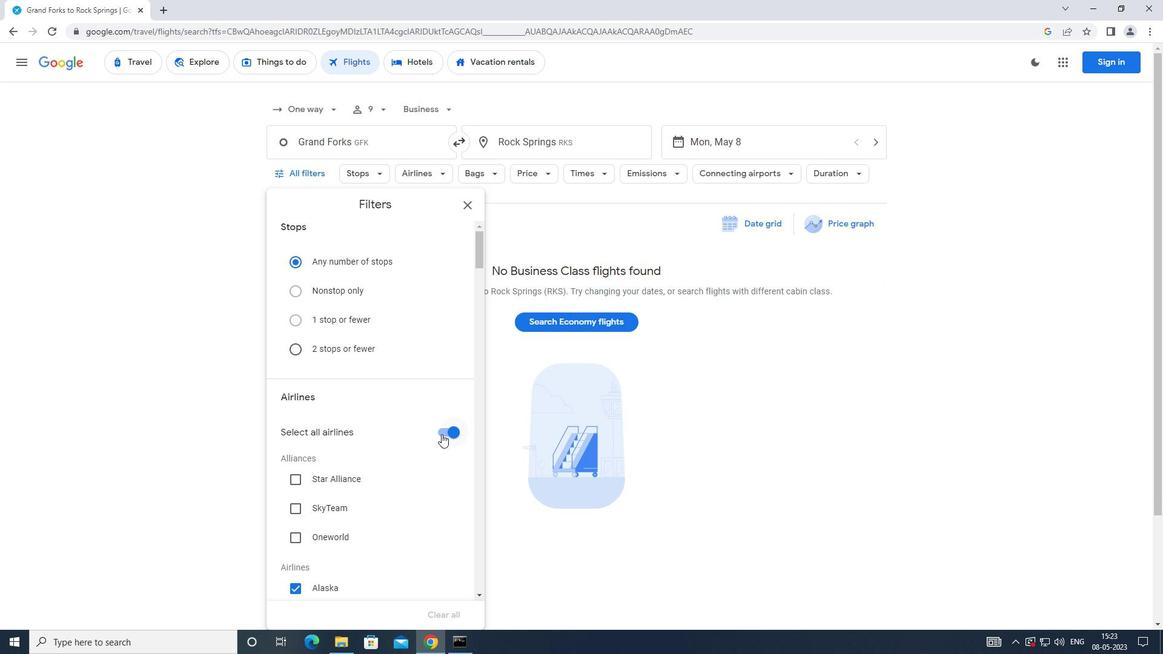 
Action: Mouse pressed left at (443, 432)
Screenshot: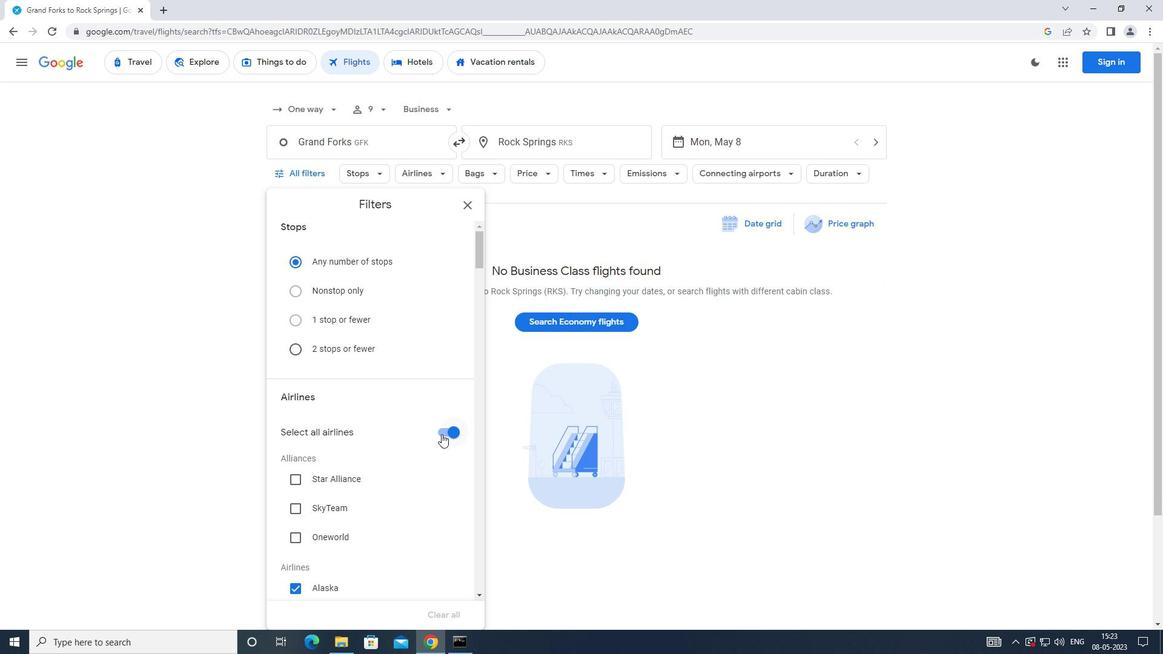 
Action: Mouse moved to (446, 434)
Screenshot: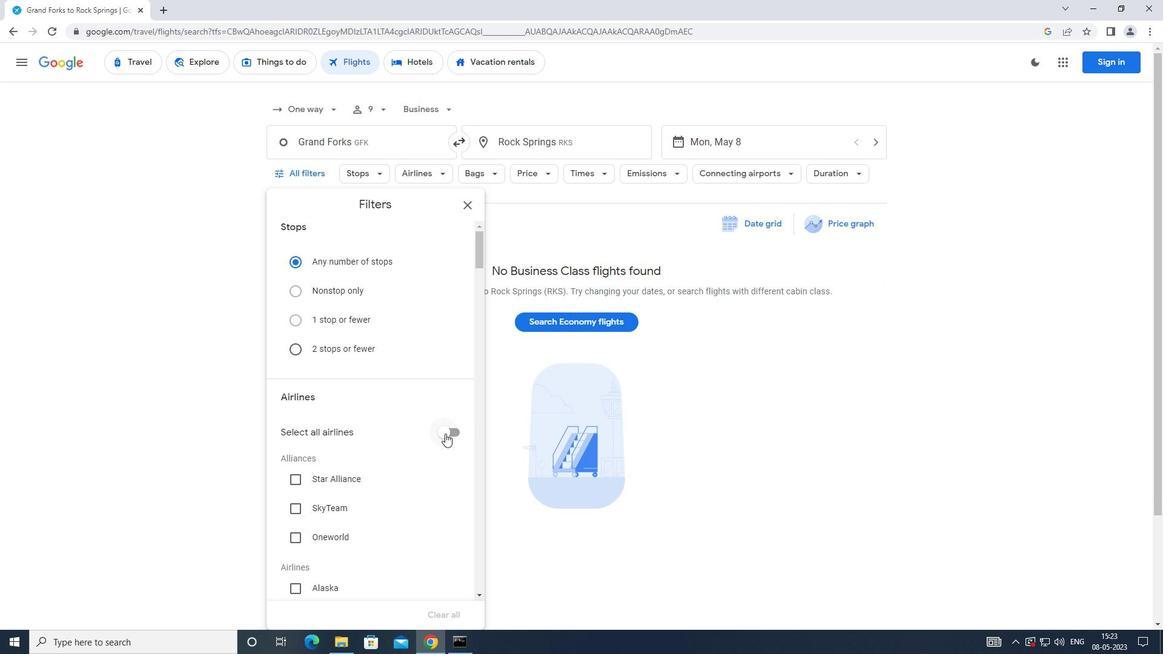 
Action: Mouse scrolled (446, 434) with delta (0, 0)
Screenshot: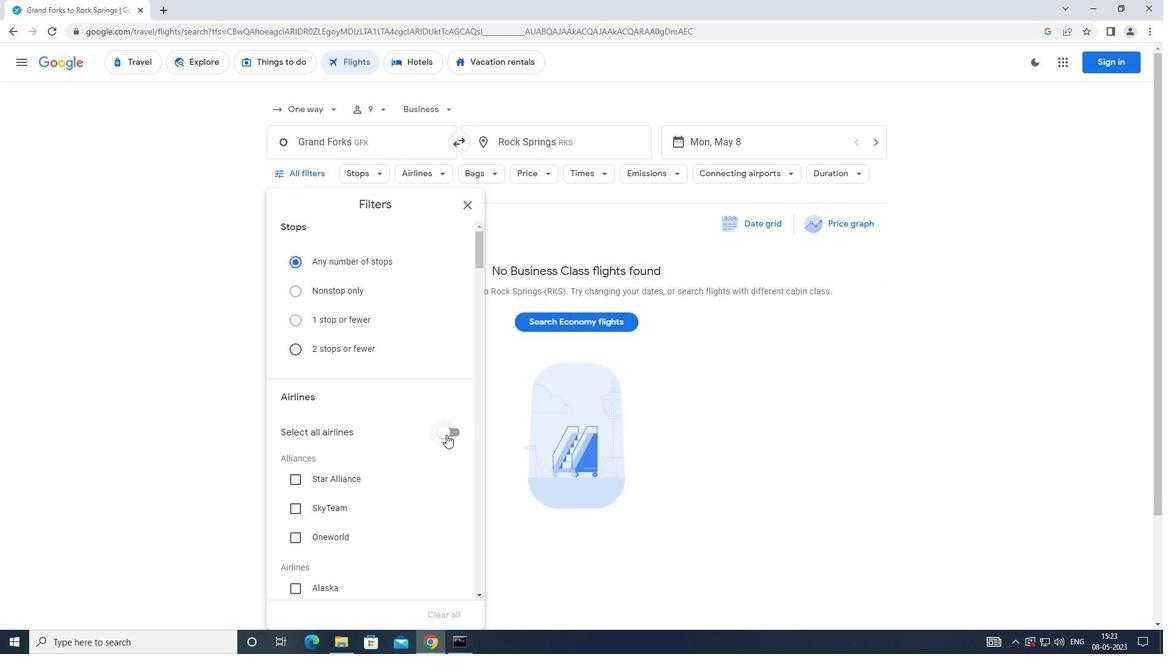 
Action: Mouse scrolled (446, 434) with delta (0, 0)
Screenshot: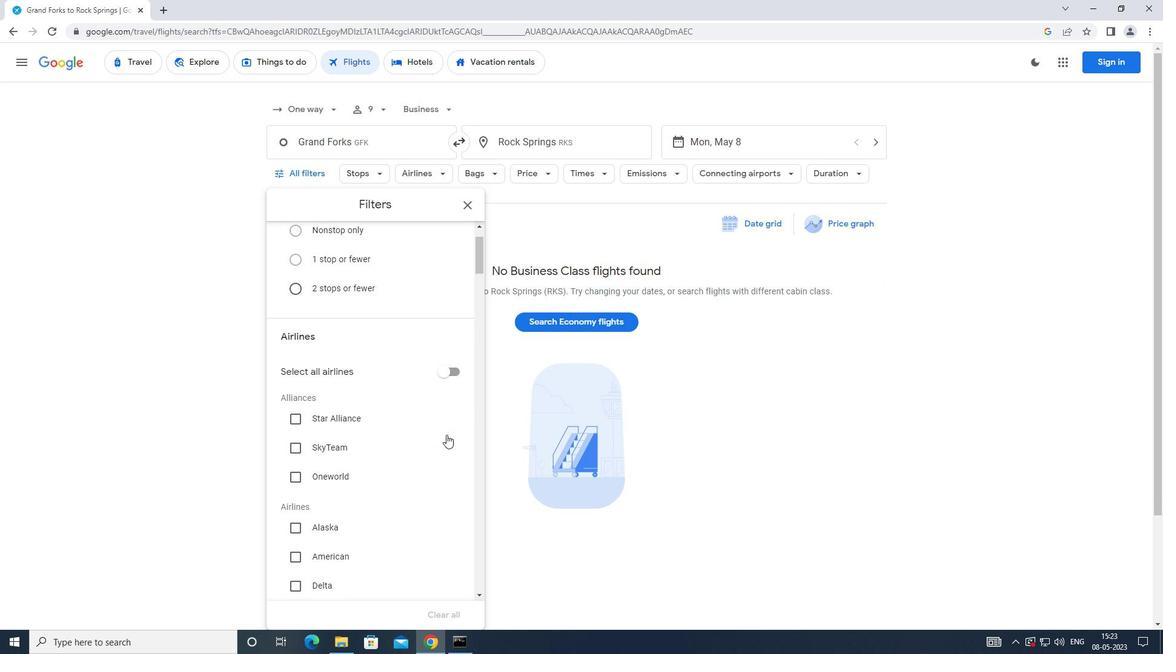 
Action: Mouse moved to (446, 434)
Screenshot: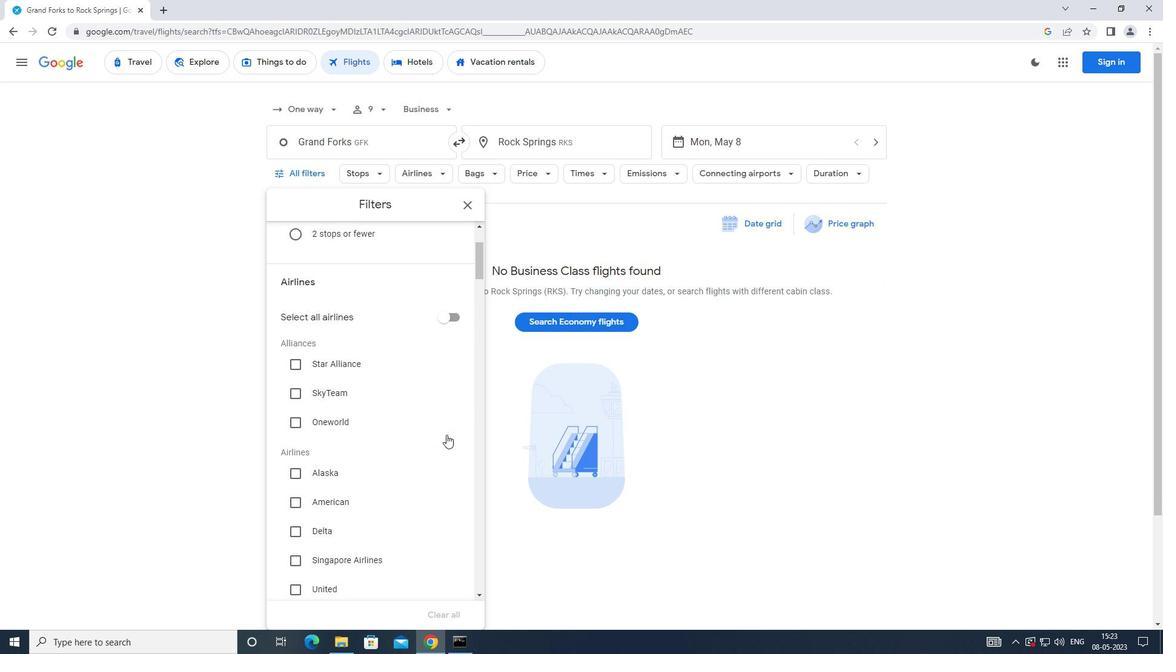 
Action: Mouse scrolled (446, 434) with delta (0, 0)
Screenshot: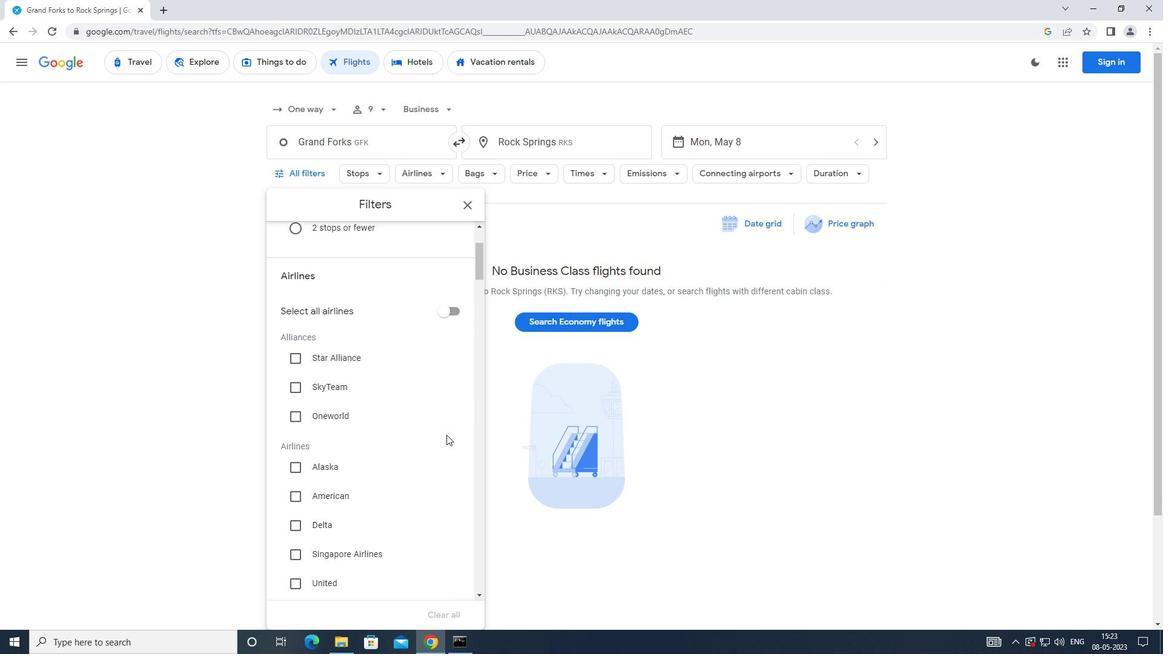 
Action: Mouse scrolled (446, 434) with delta (0, 0)
Screenshot: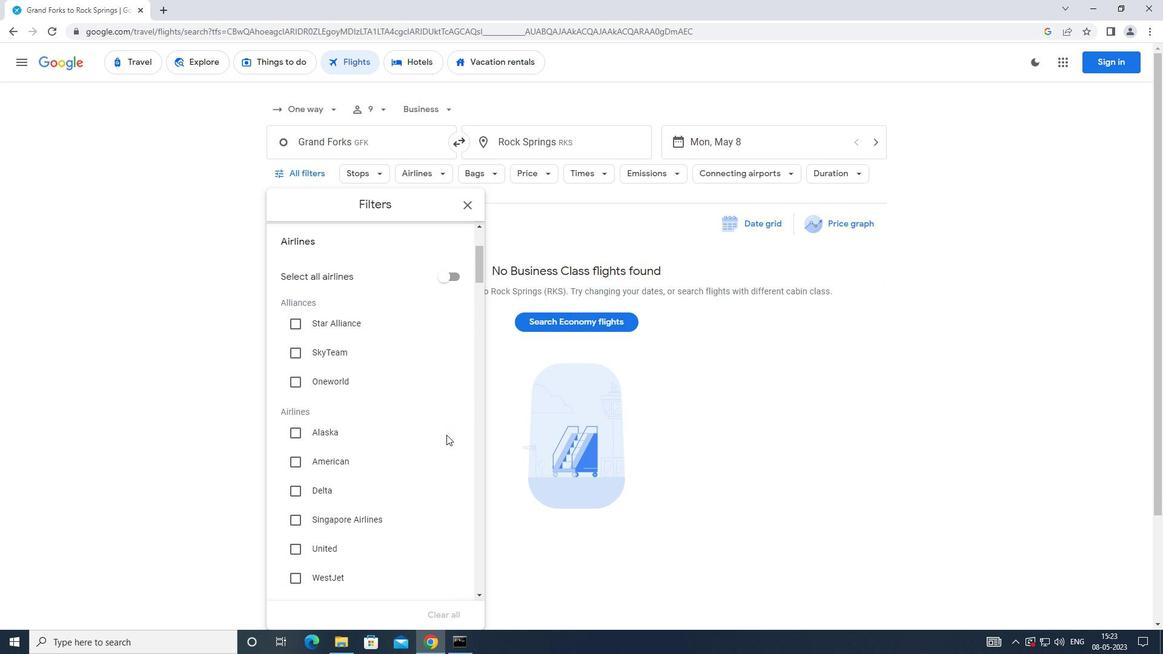 
Action: Mouse scrolled (446, 434) with delta (0, 0)
Screenshot: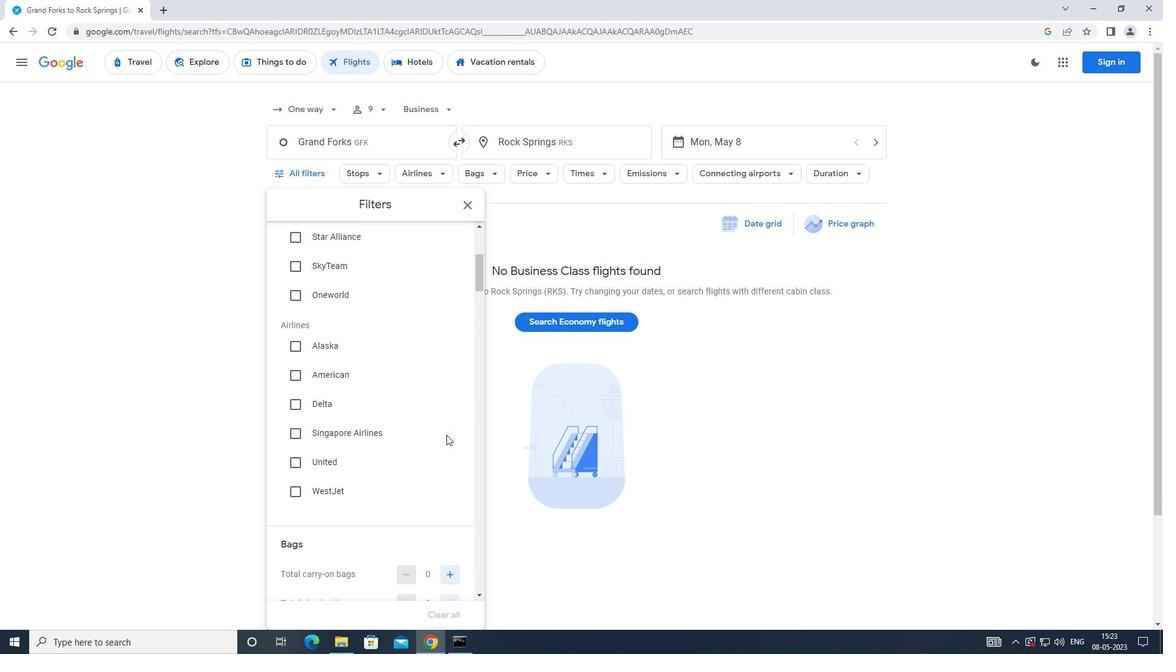 
Action: Mouse scrolled (446, 434) with delta (0, 0)
Screenshot: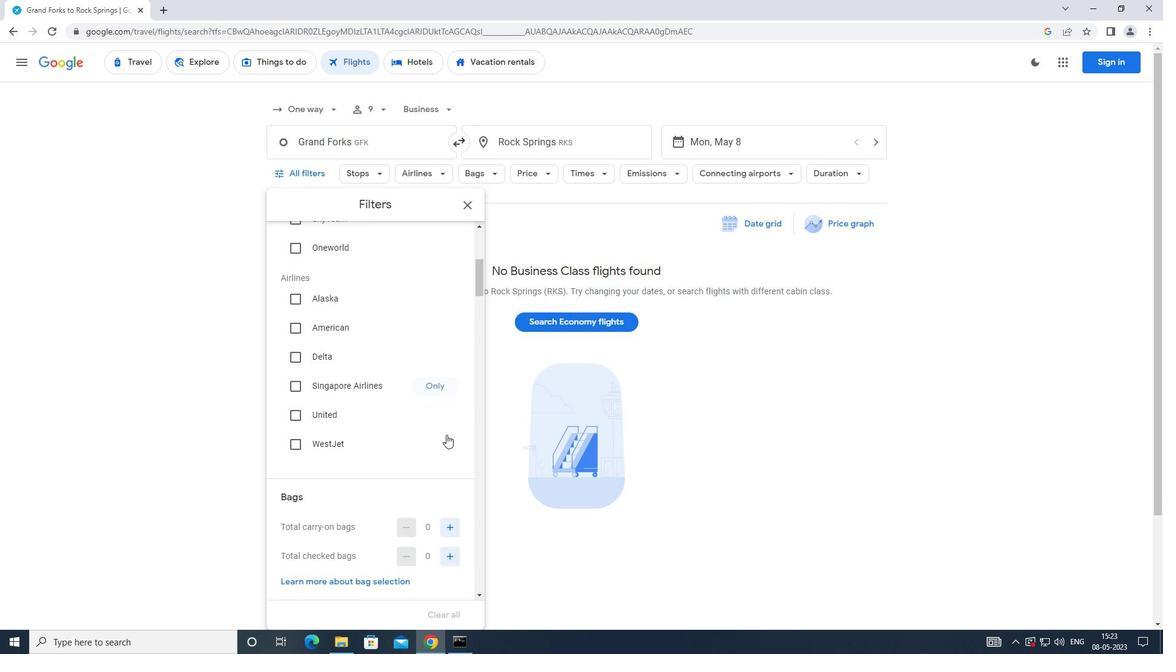 
Action: Mouse moved to (445, 478)
Screenshot: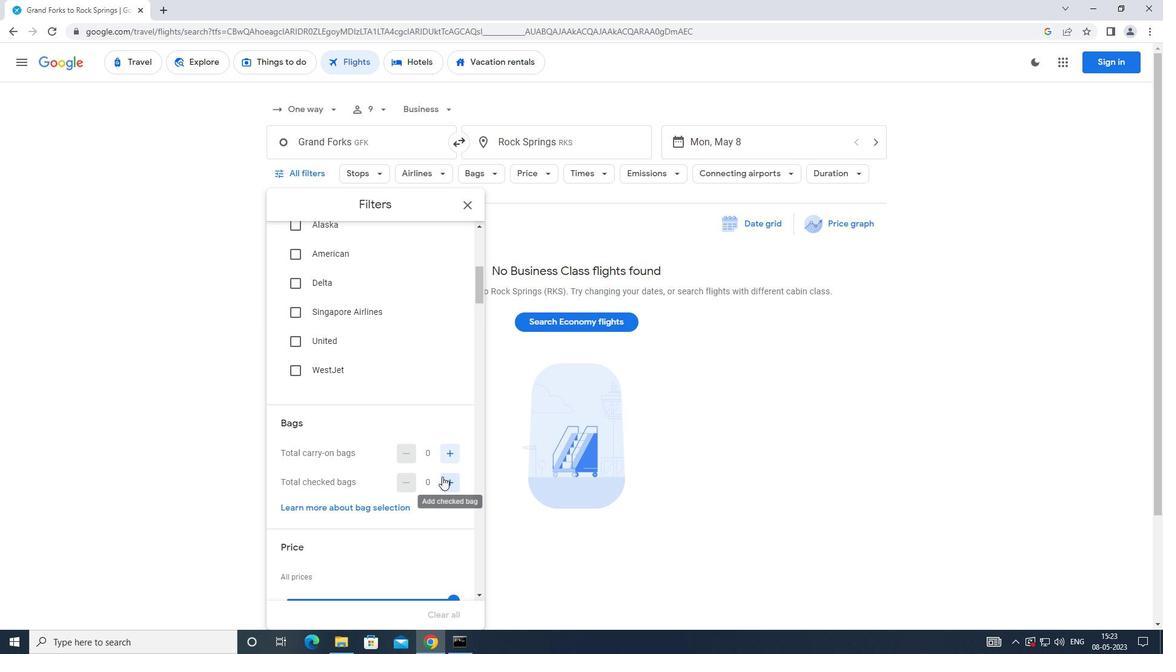 
Action: Mouse pressed left at (445, 478)
Screenshot: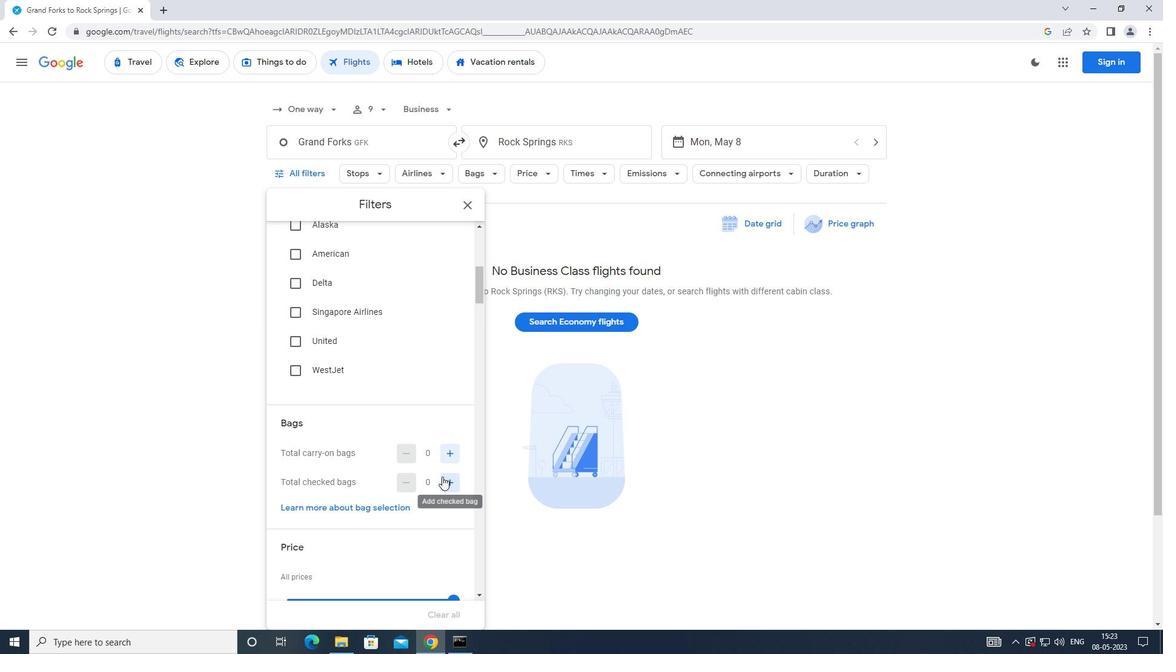 
Action: Mouse pressed left at (445, 478)
Screenshot: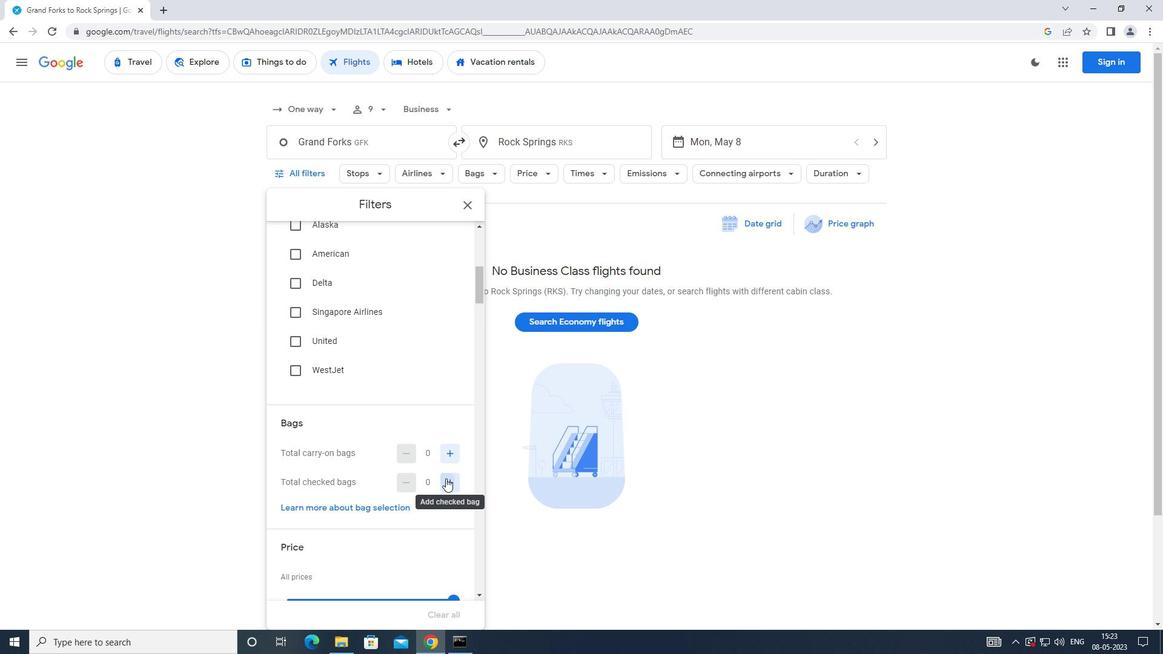
Action: Mouse moved to (444, 474)
Screenshot: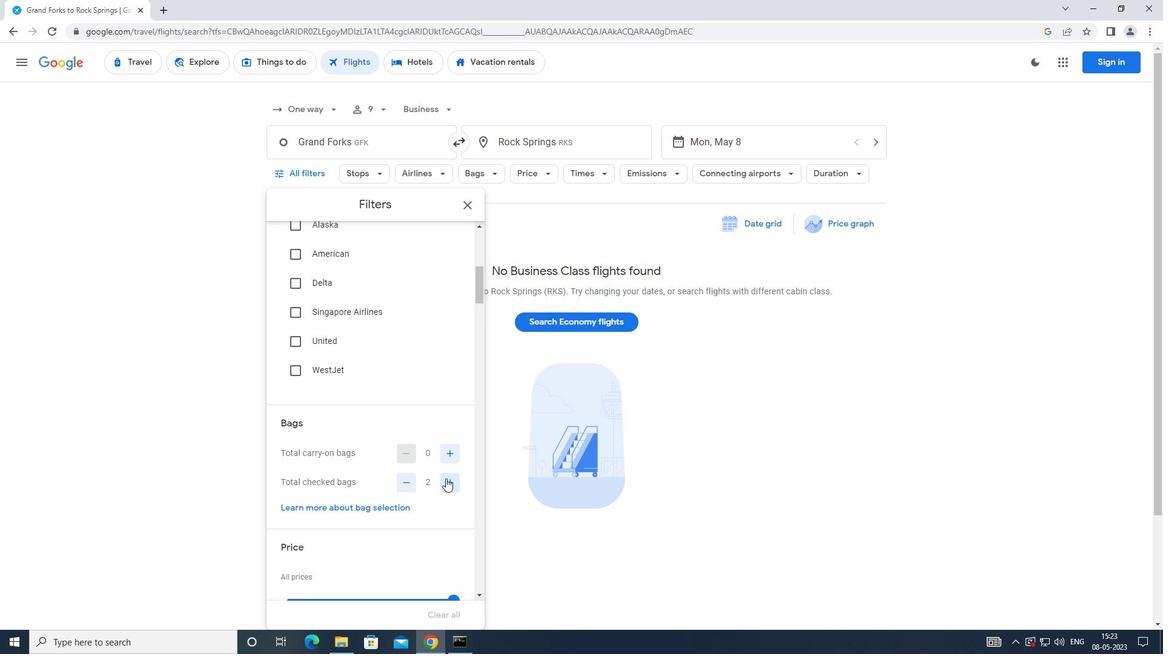 
Action: Mouse scrolled (444, 474) with delta (0, 0)
Screenshot: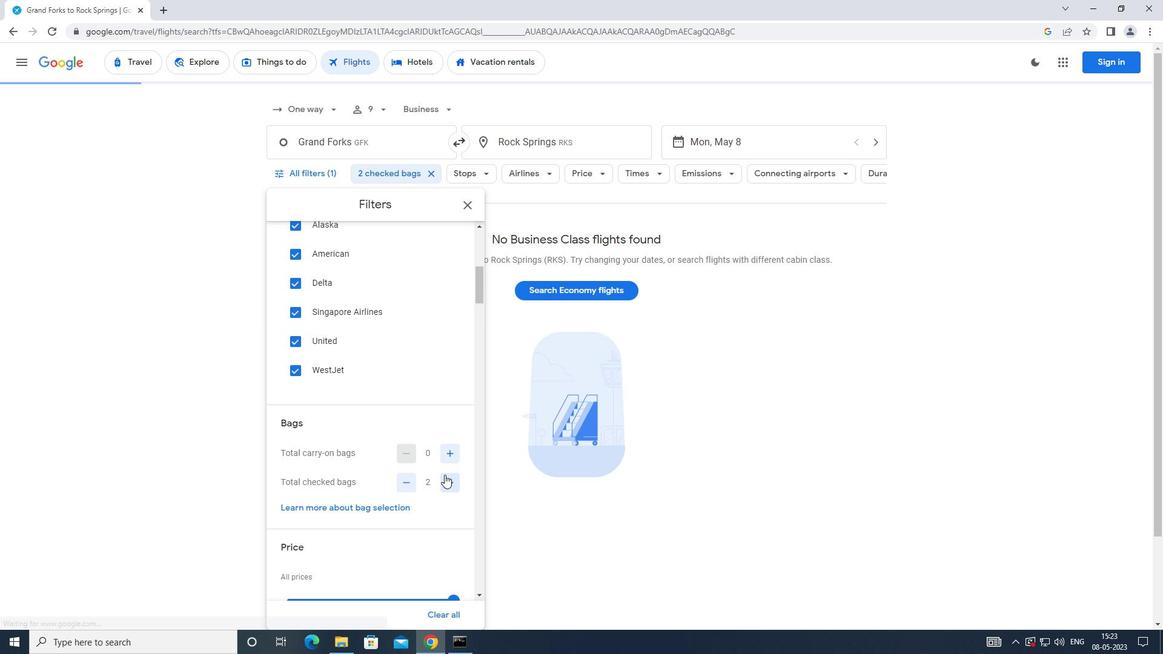 
Action: Mouse scrolled (444, 474) with delta (0, 0)
Screenshot: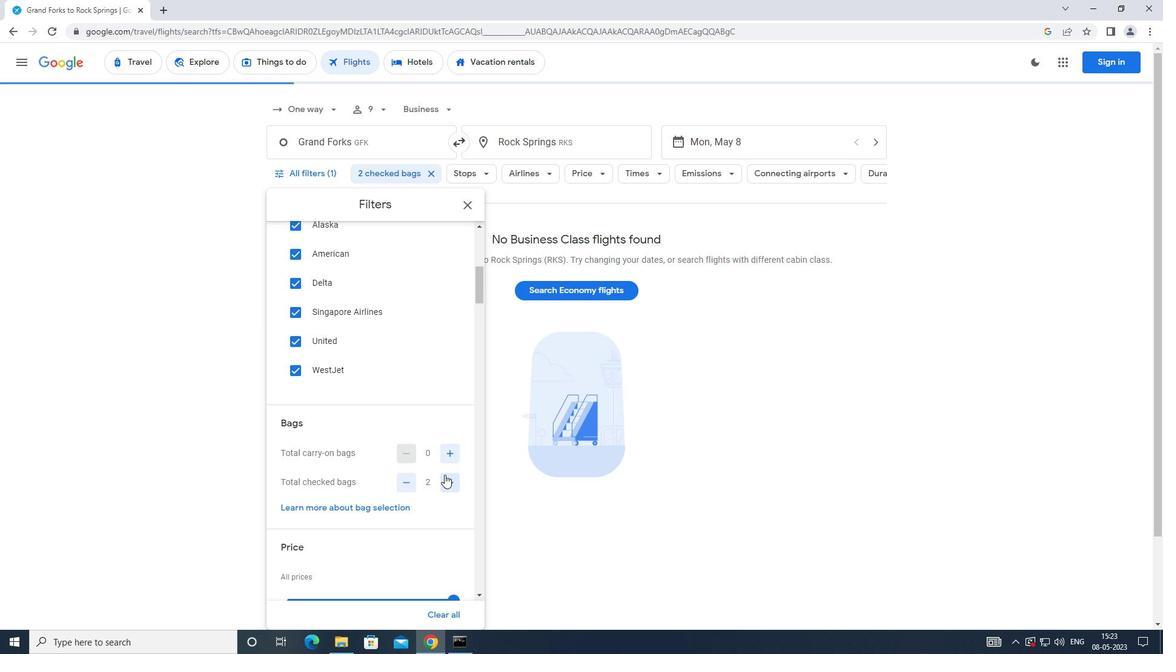 
Action: Mouse moved to (444, 470)
Screenshot: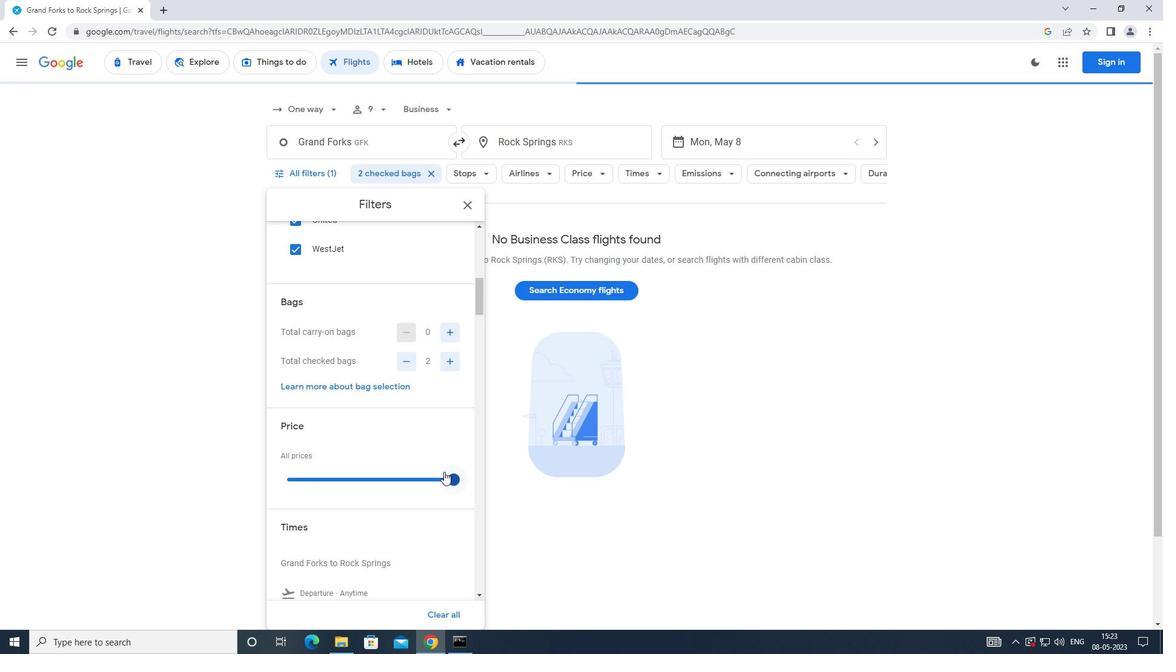 
Action: Mouse scrolled (444, 469) with delta (0, 0)
Screenshot: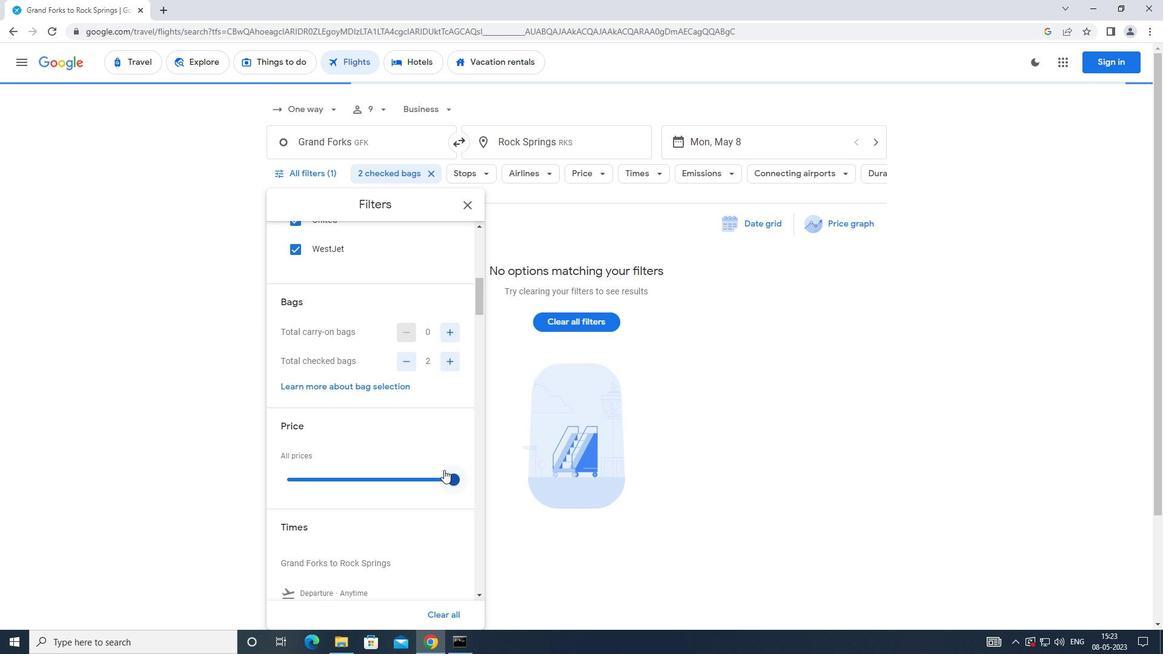 
Action: Mouse moved to (453, 416)
Screenshot: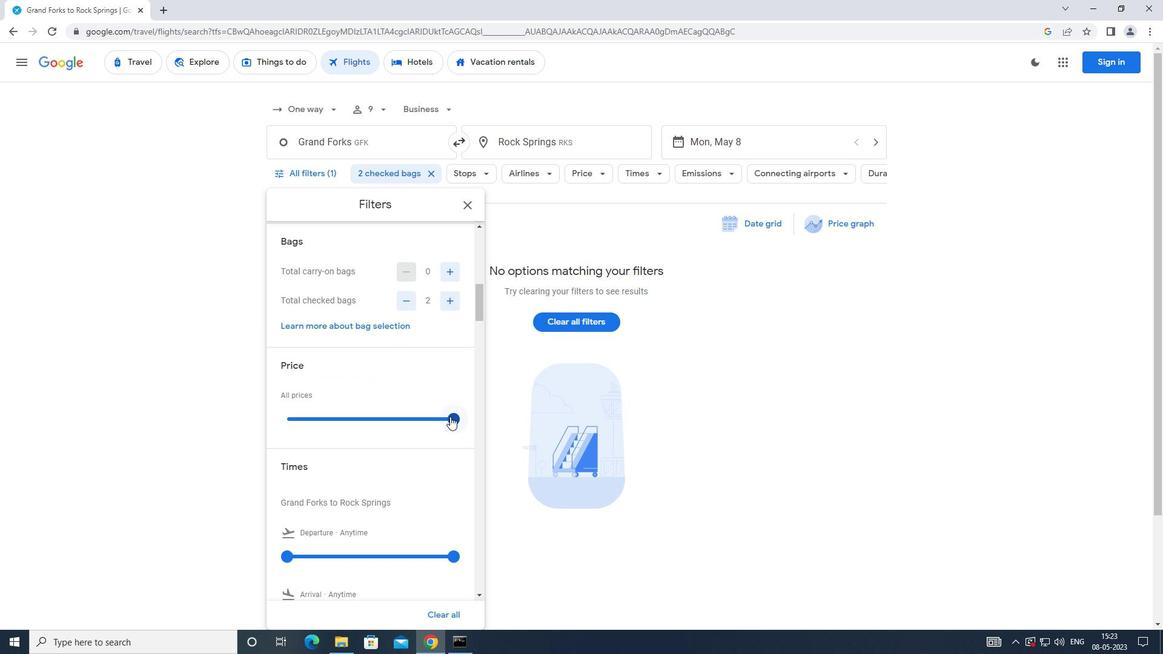 
Action: Mouse pressed left at (453, 416)
Screenshot: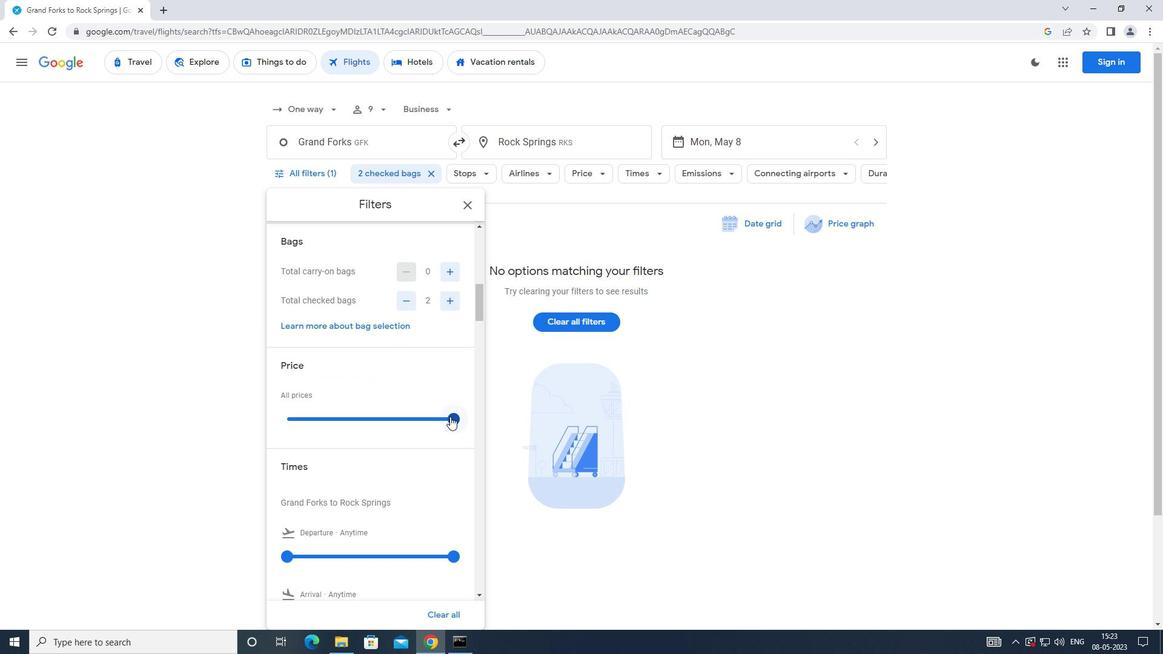 
Action: Mouse moved to (413, 429)
Screenshot: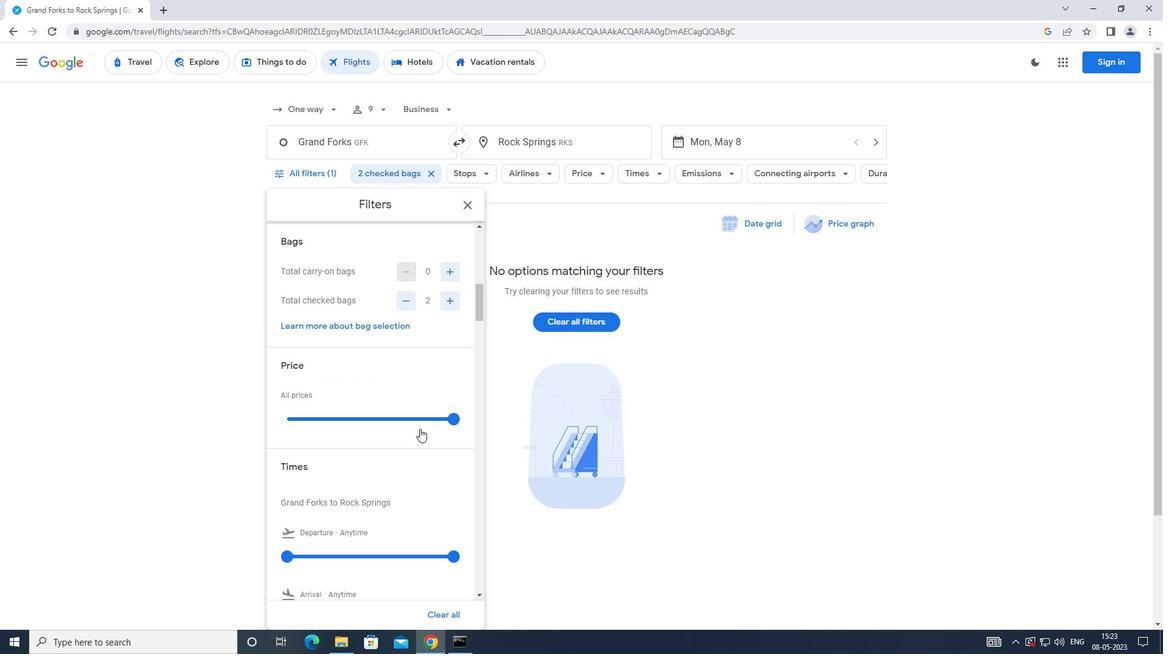 
Action: Mouse scrolled (413, 428) with delta (0, 0)
Screenshot: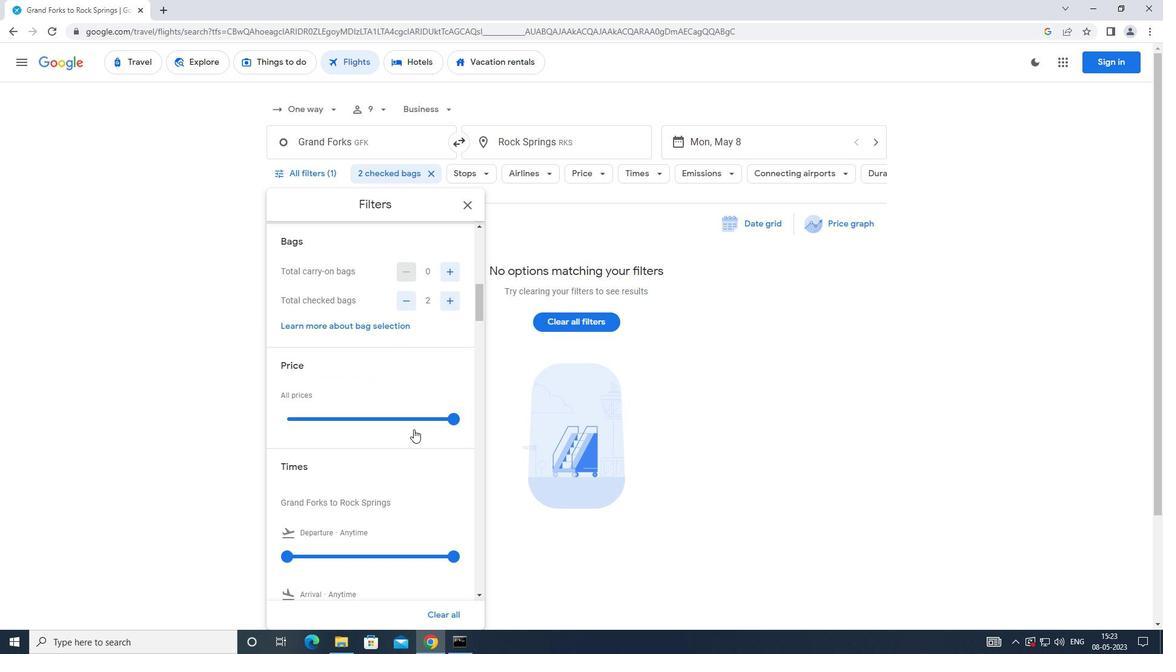 
Action: Mouse scrolled (413, 428) with delta (0, 0)
Screenshot: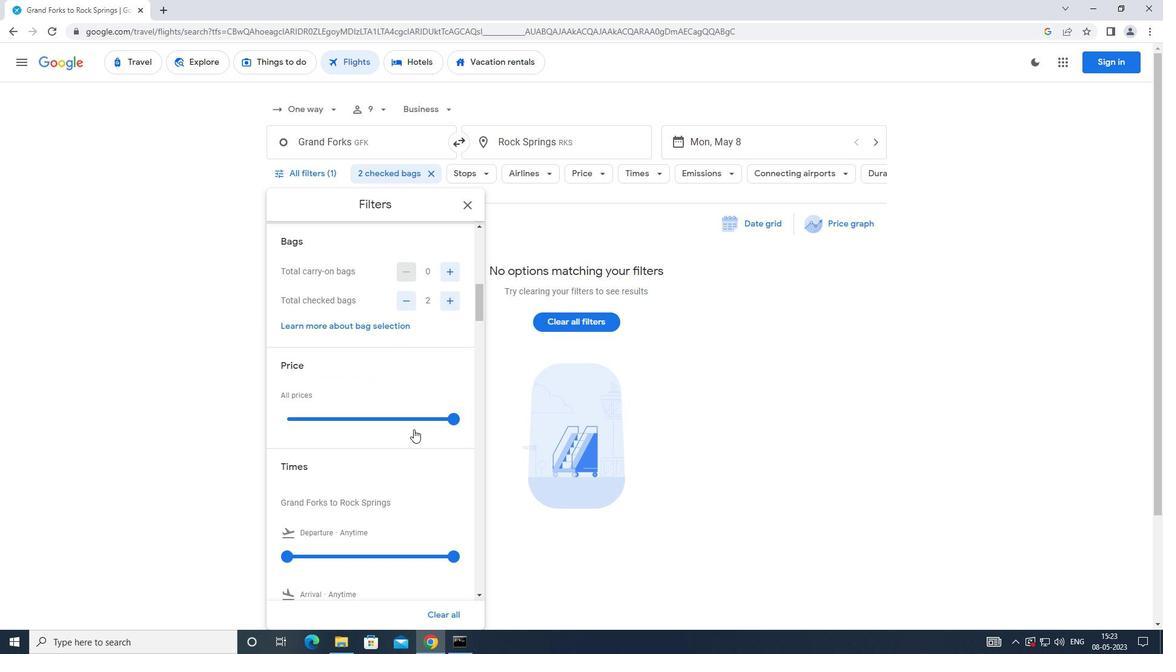
Action: Mouse moved to (287, 439)
Screenshot: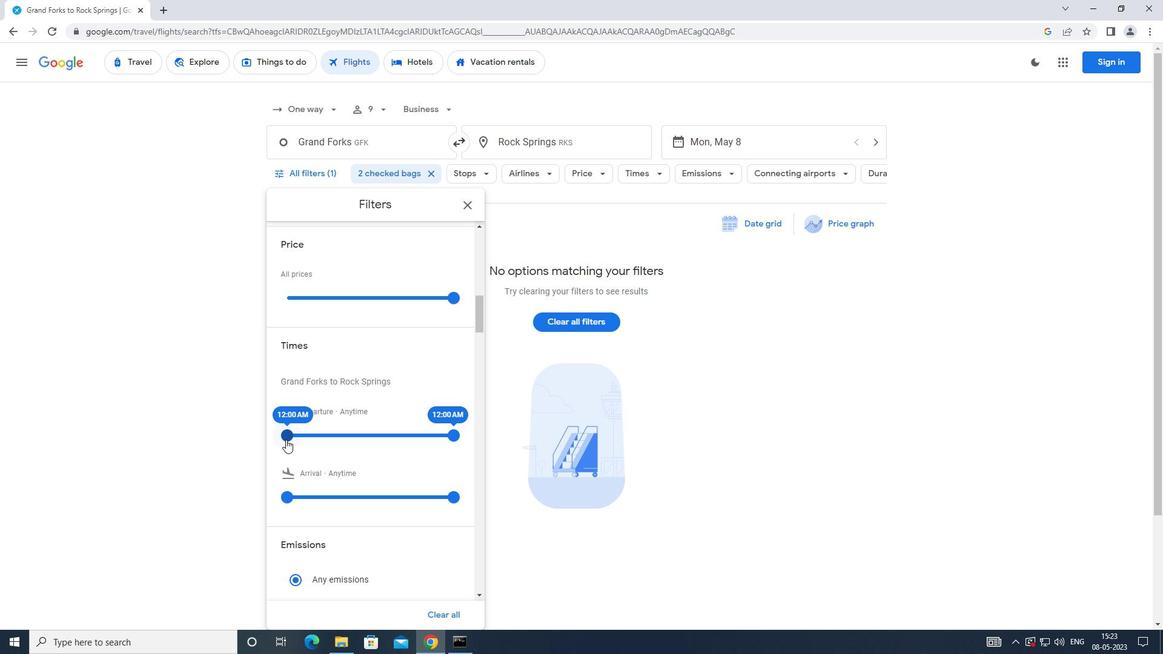 
Action: Mouse pressed left at (287, 439)
Screenshot: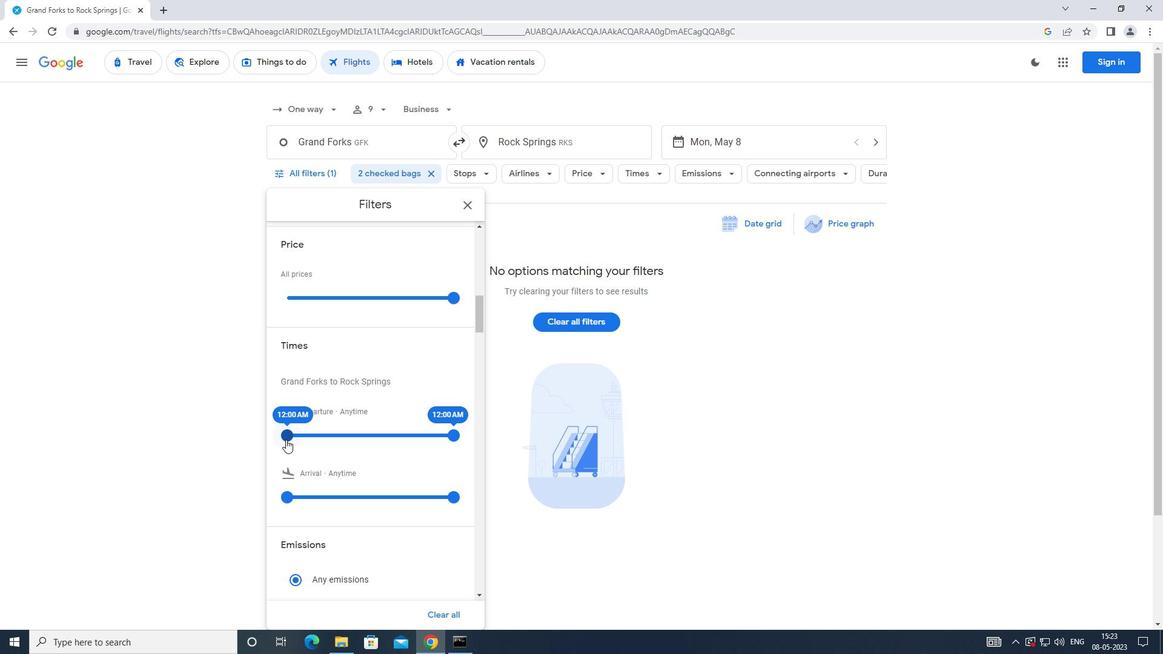 
Action: Mouse moved to (459, 437)
Screenshot: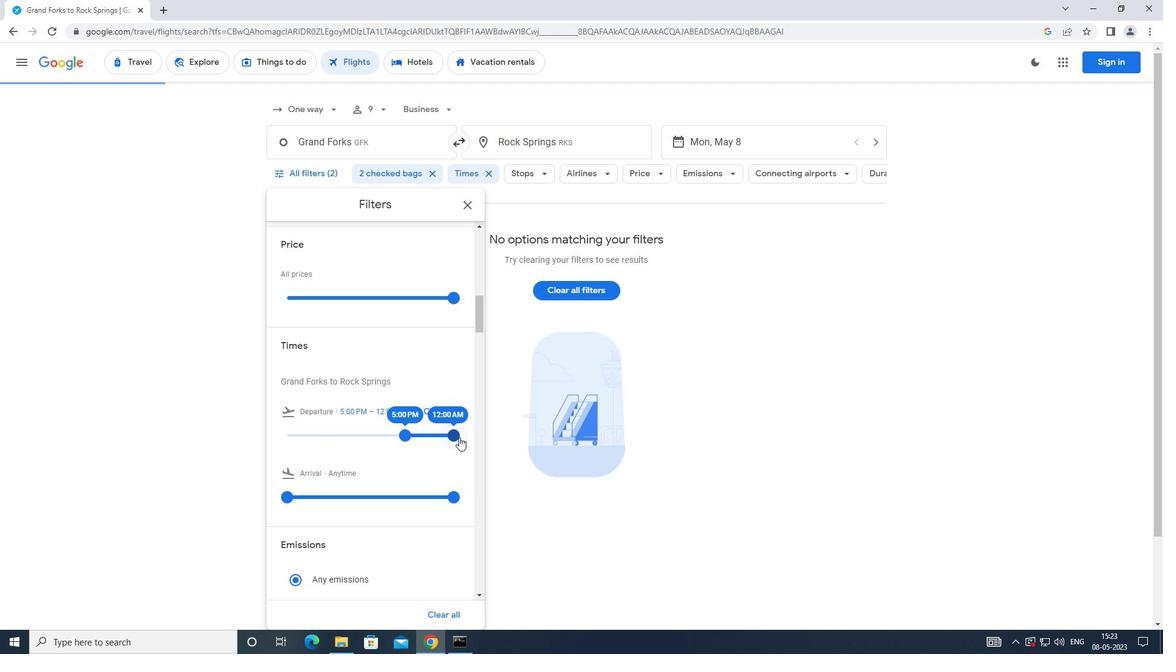 
Action: Mouse pressed left at (459, 437)
Screenshot: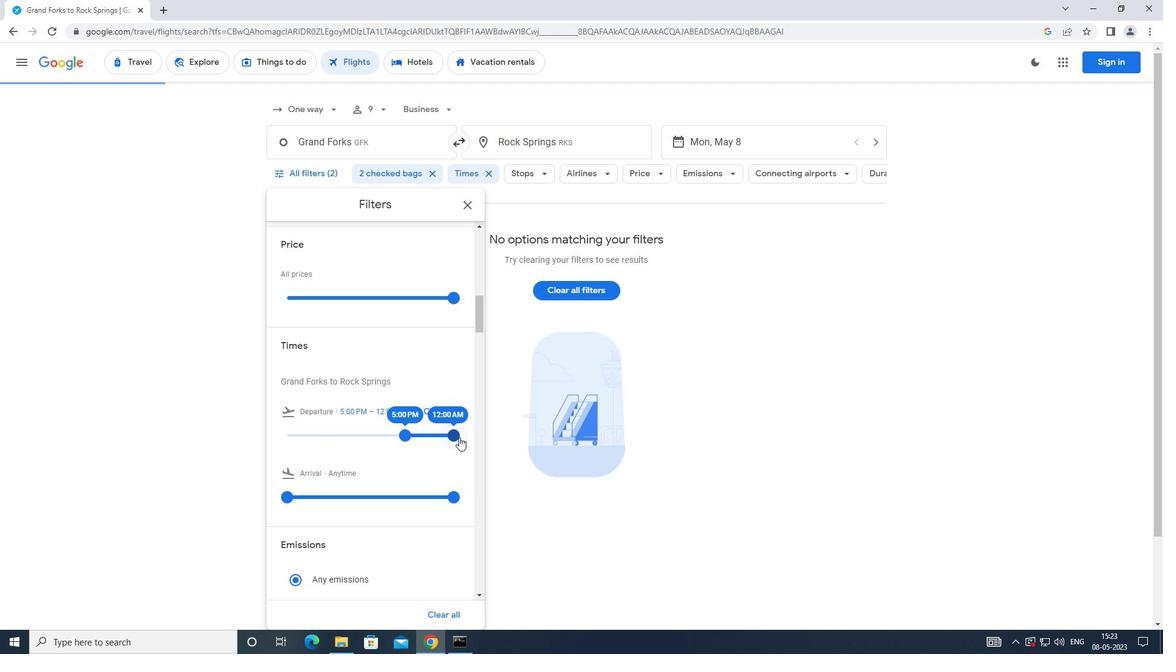 
Action: Mouse moved to (470, 210)
Screenshot: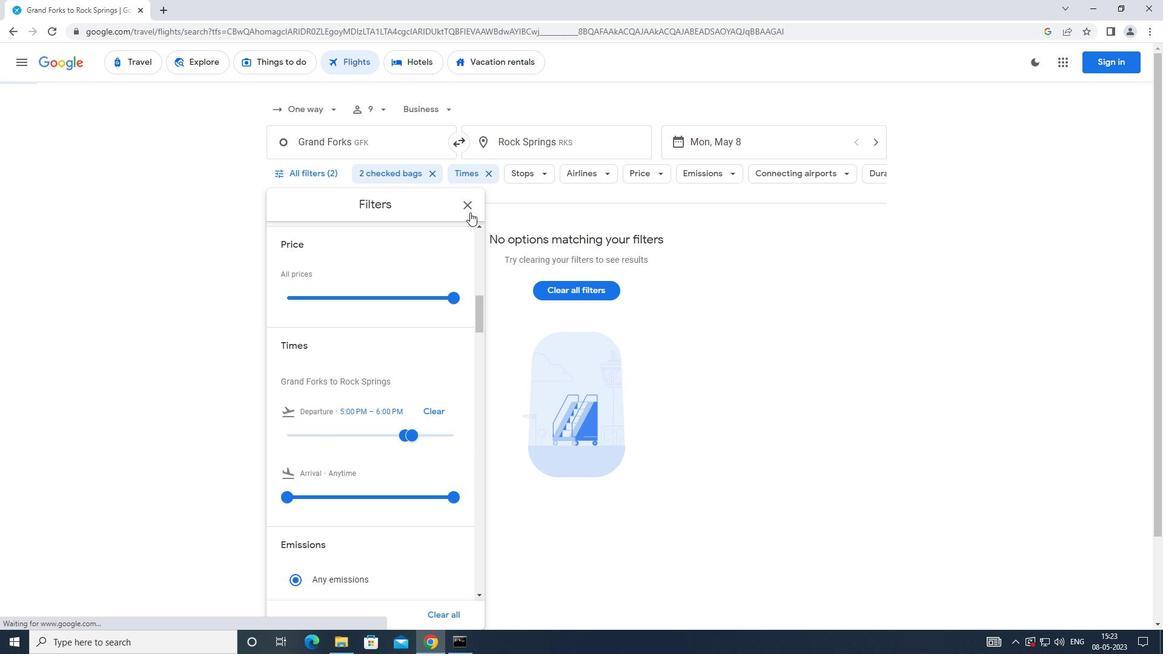 
Action: Mouse pressed left at (470, 210)
Screenshot: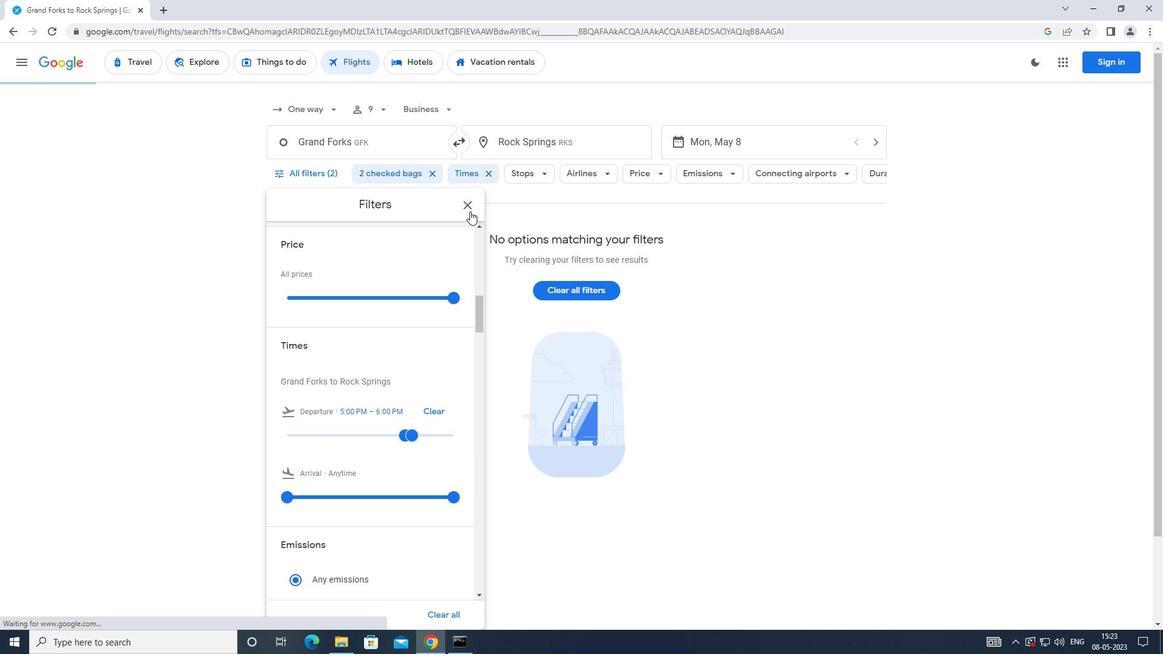 
Action: Mouse moved to (472, 232)
Screenshot: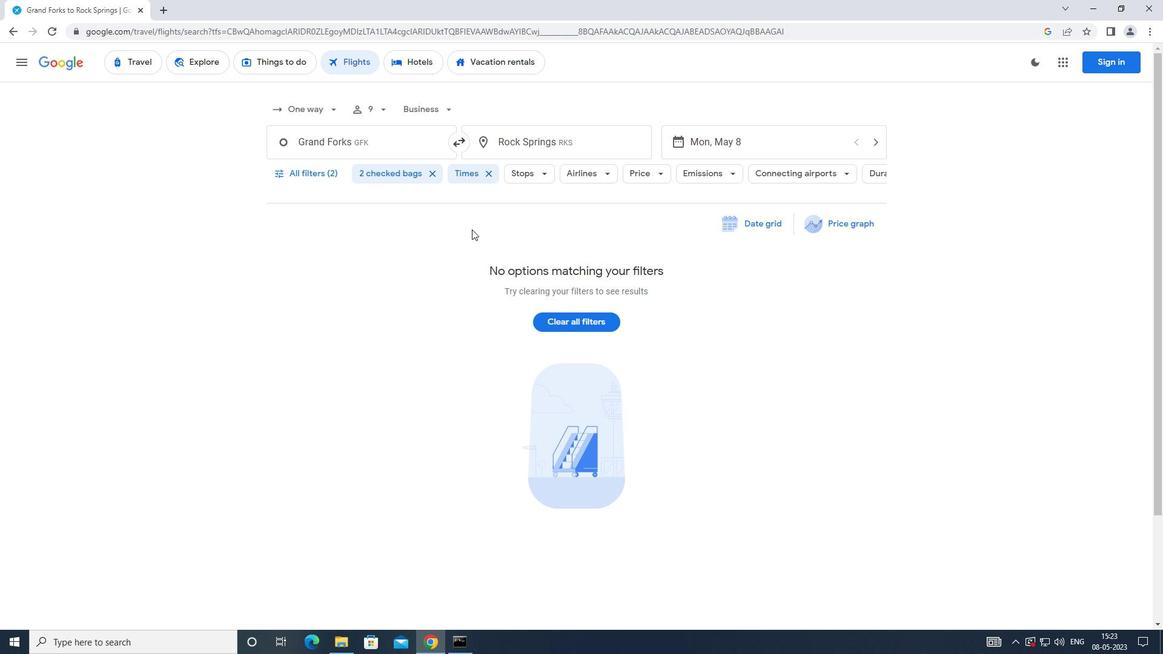 
